 Task: Check the traffic conditions on Interstate 79 in Charleston.
Action: Mouse moved to (133, 87)
Screenshot: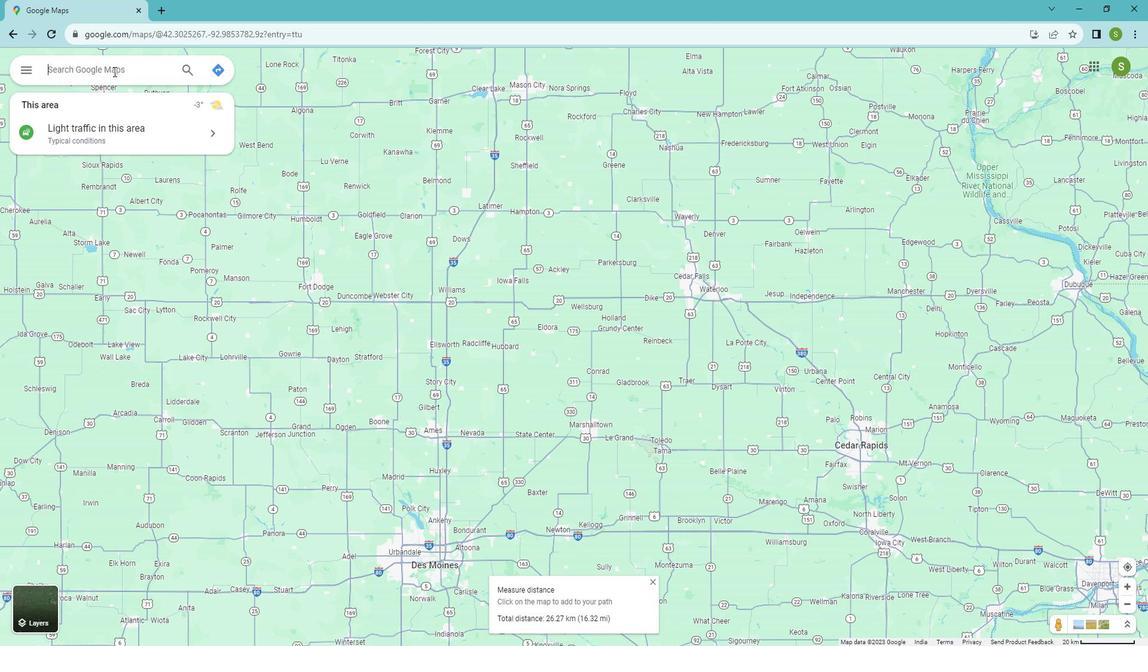 
Action: Mouse pressed left at (133, 87)
Screenshot: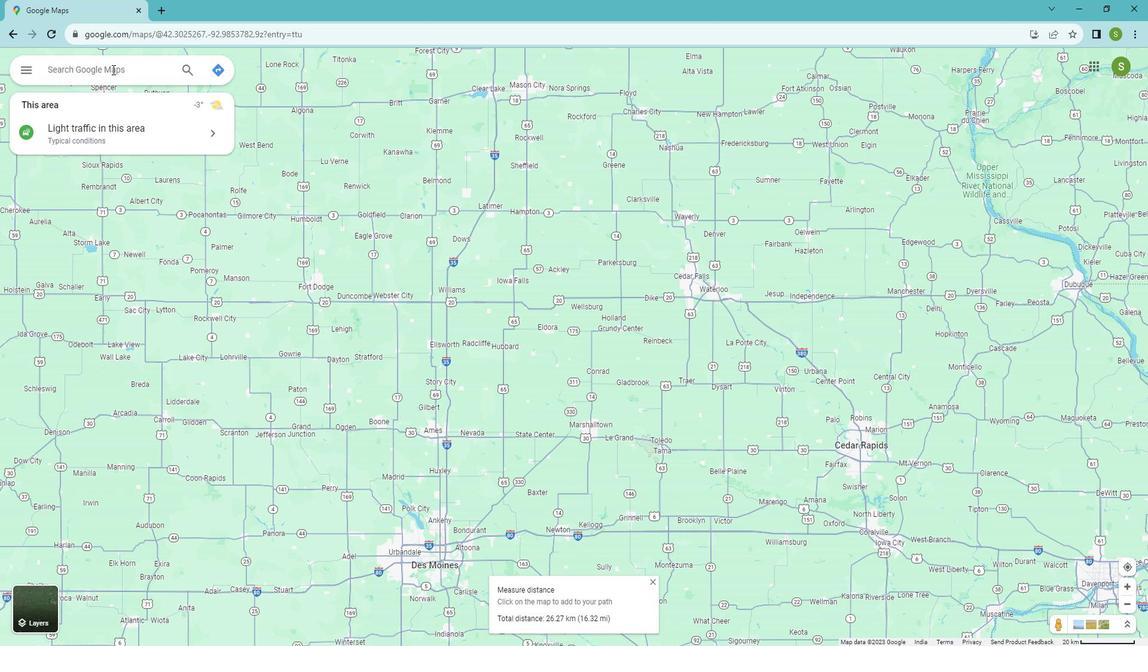 
Action: Key pressed <Key.shift>Interstate<Key.space>79<Key.space>c<Key.backspace><Key.shift>Charleston<Key.enter>
Screenshot: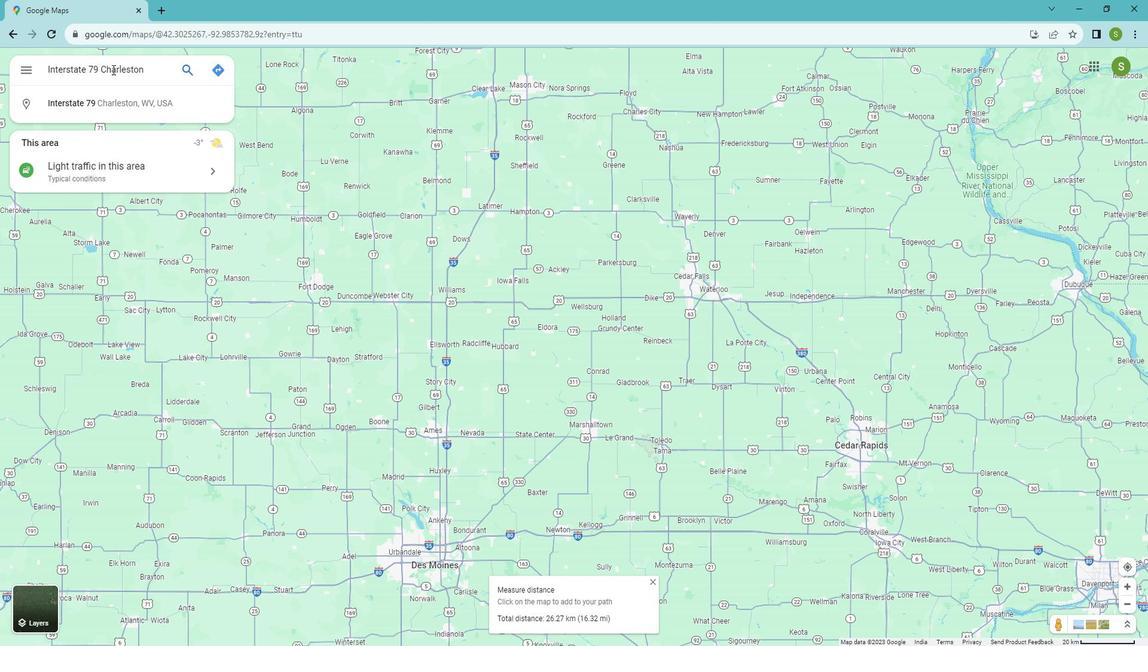 
Action: Mouse moved to (387, 604)
Screenshot: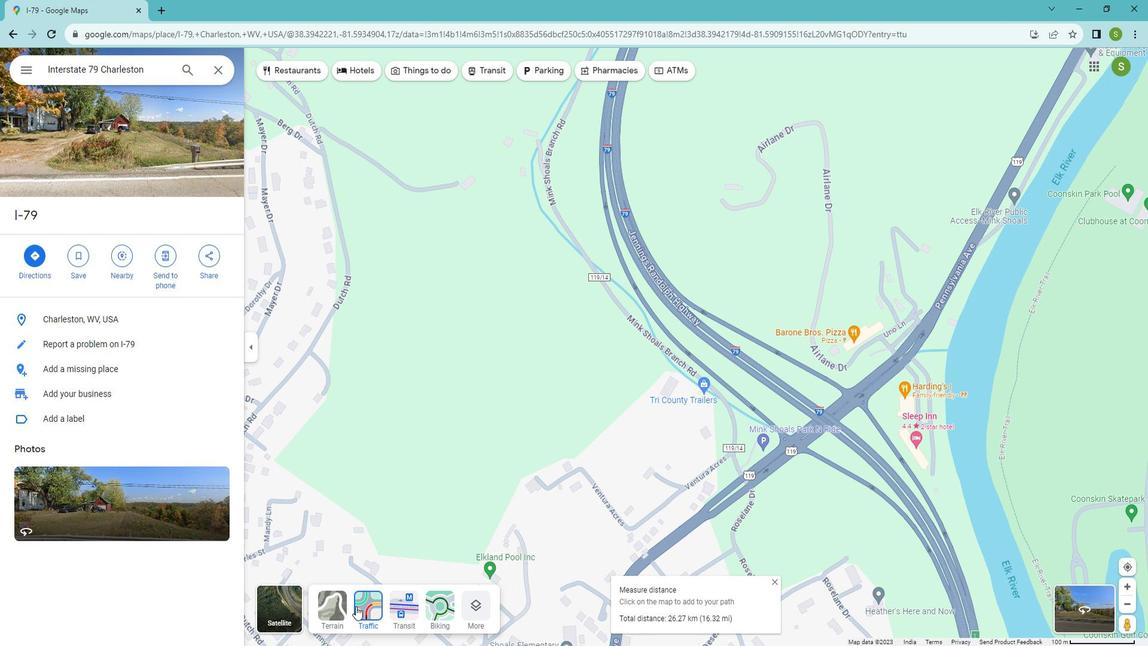 
Action: Mouse pressed left at (387, 604)
Screenshot: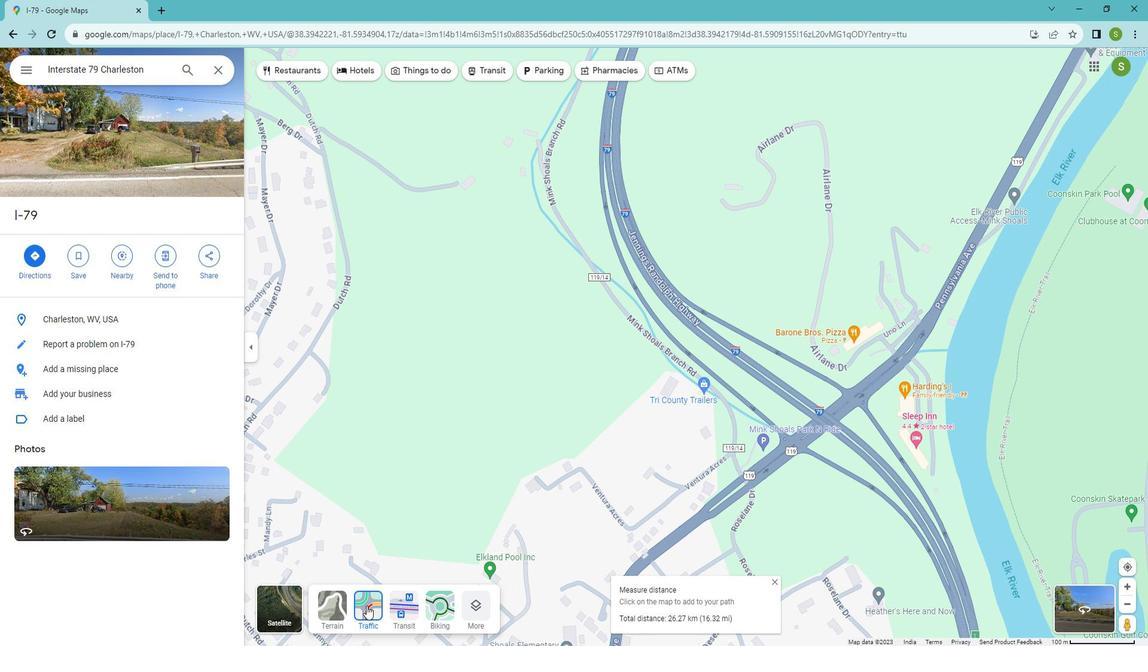 
Action: Mouse moved to (658, 412)
Screenshot: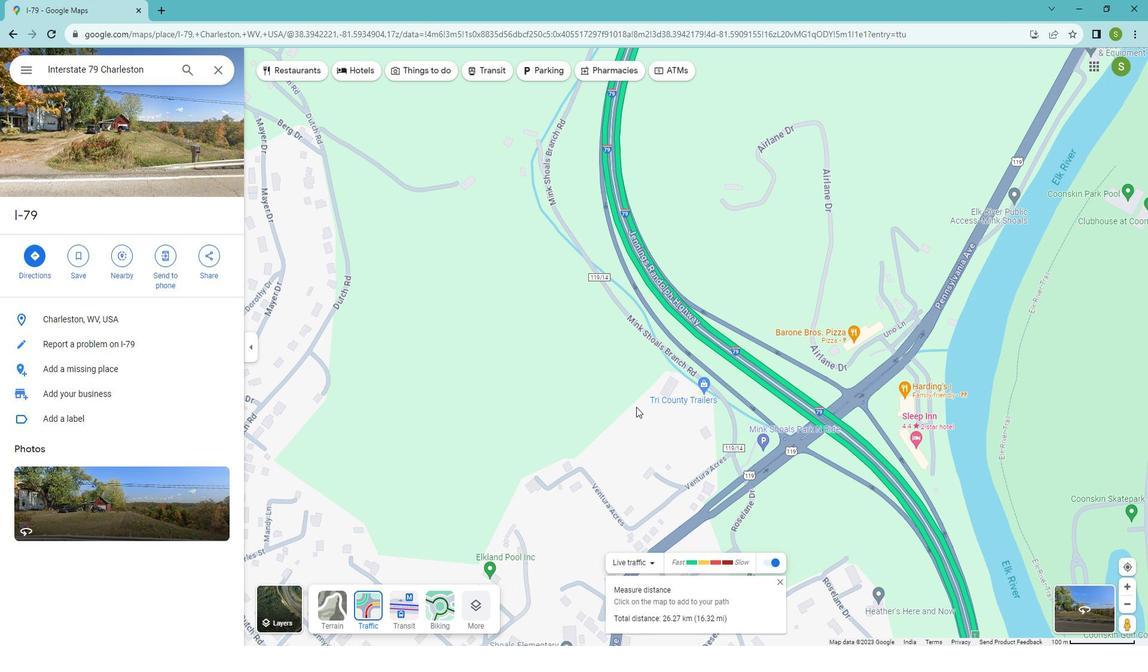 
Action: Mouse scrolled (658, 412) with delta (0, 0)
Screenshot: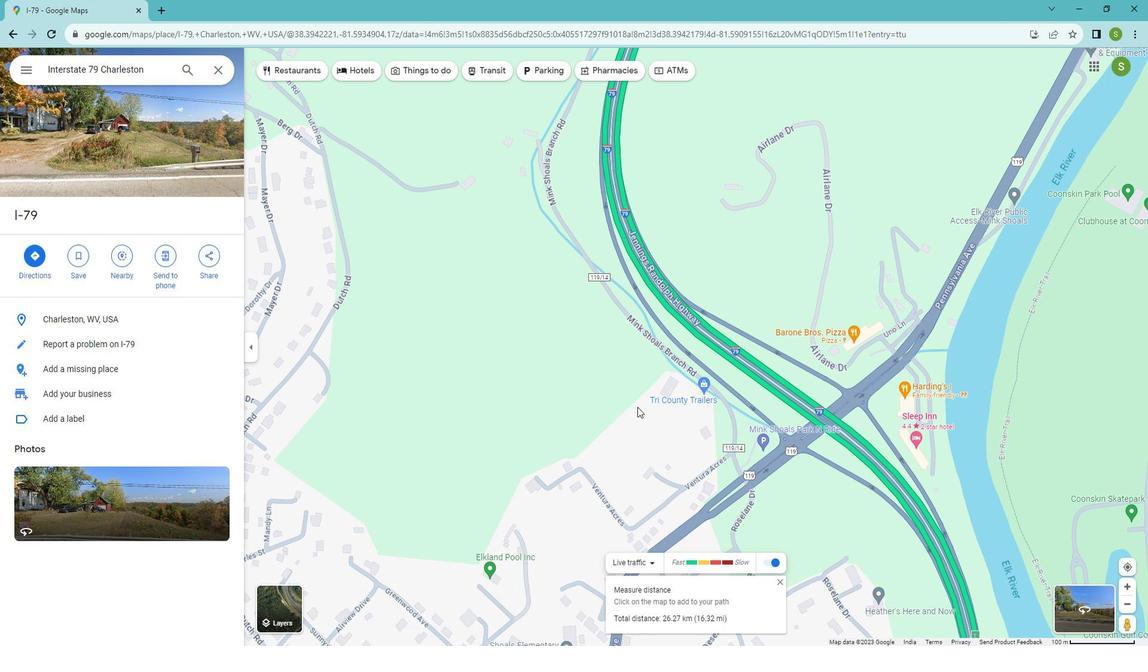
Action: Mouse scrolled (658, 412) with delta (0, 0)
Screenshot: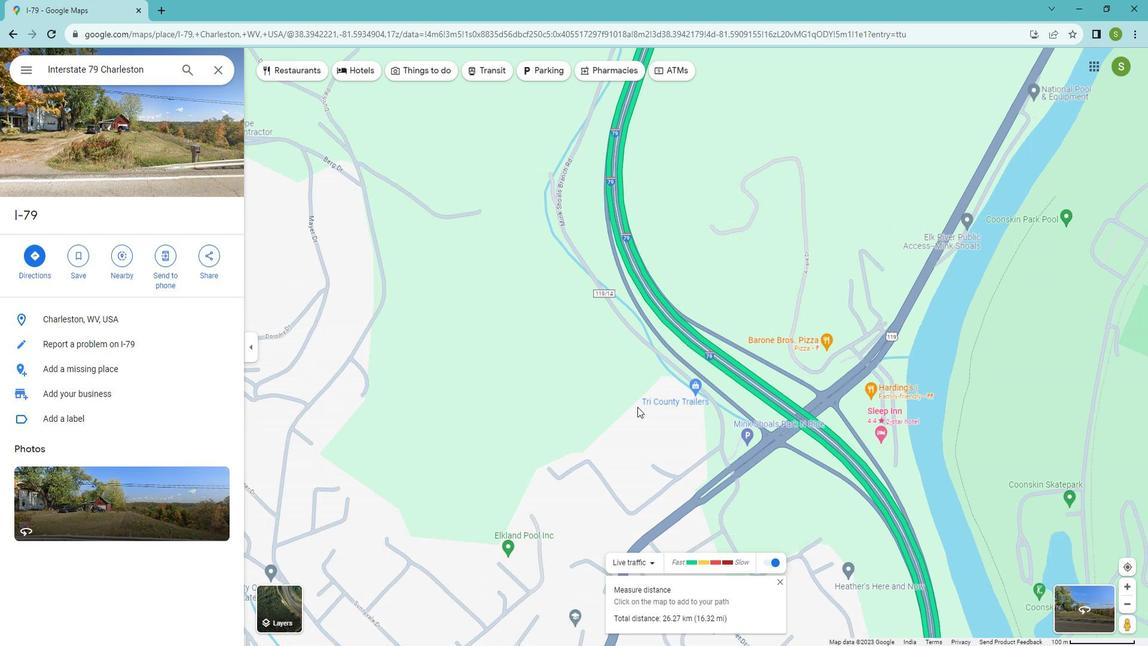 
Action: Mouse moved to (713, 197)
Screenshot: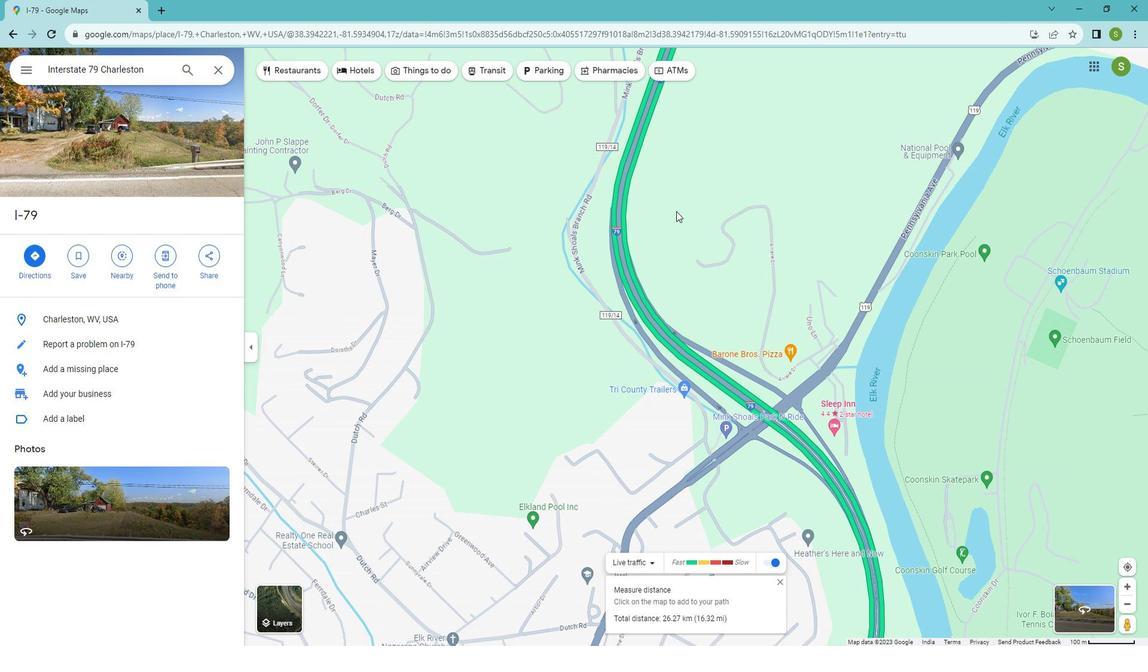 
Action: Mouse scrolled (713, 198) with delta (0, 0)
Screenshot: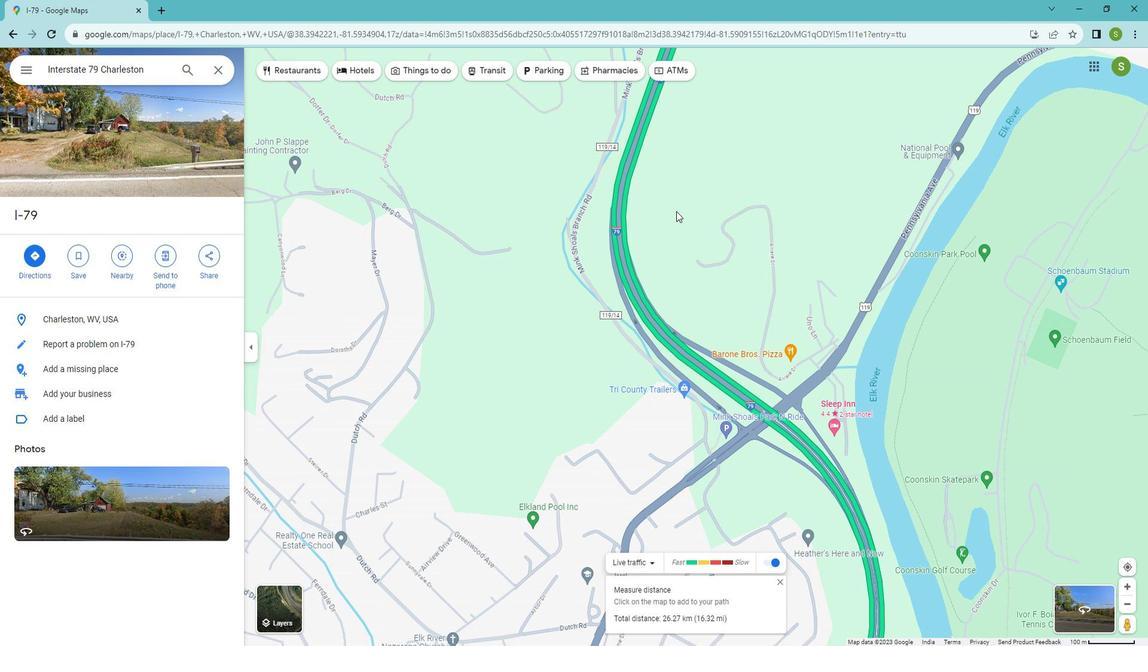 
Action: Mouse scrolled (713, 198) with delta (0, 0)
Screenshot: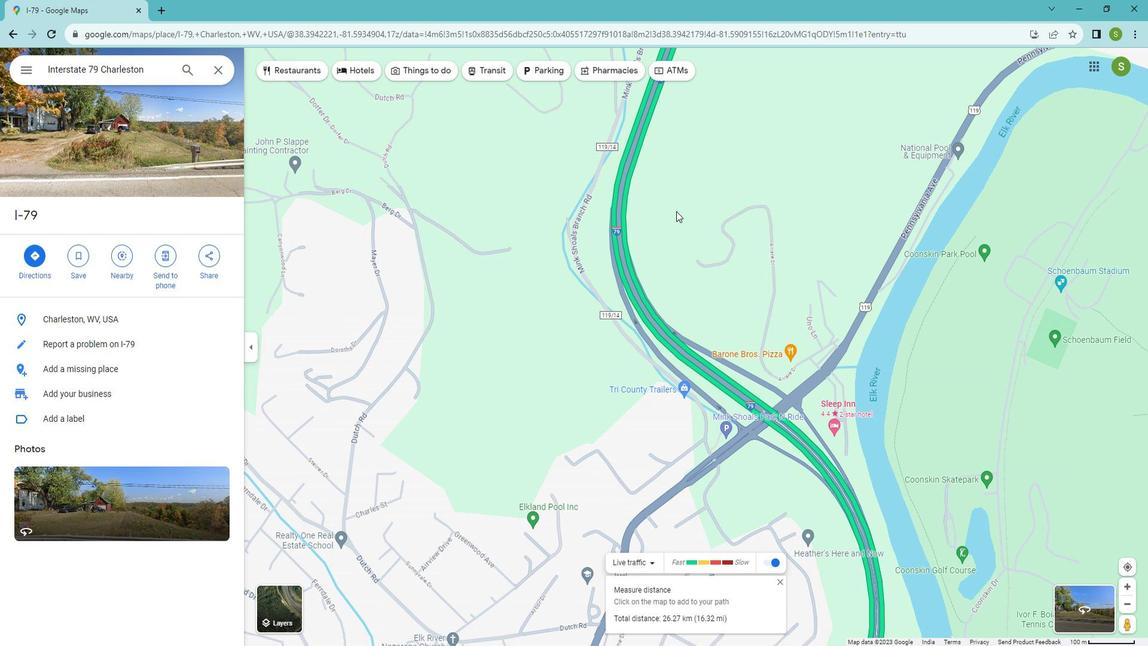 
Action: Mouse moved to (618, 248)
Screenshot: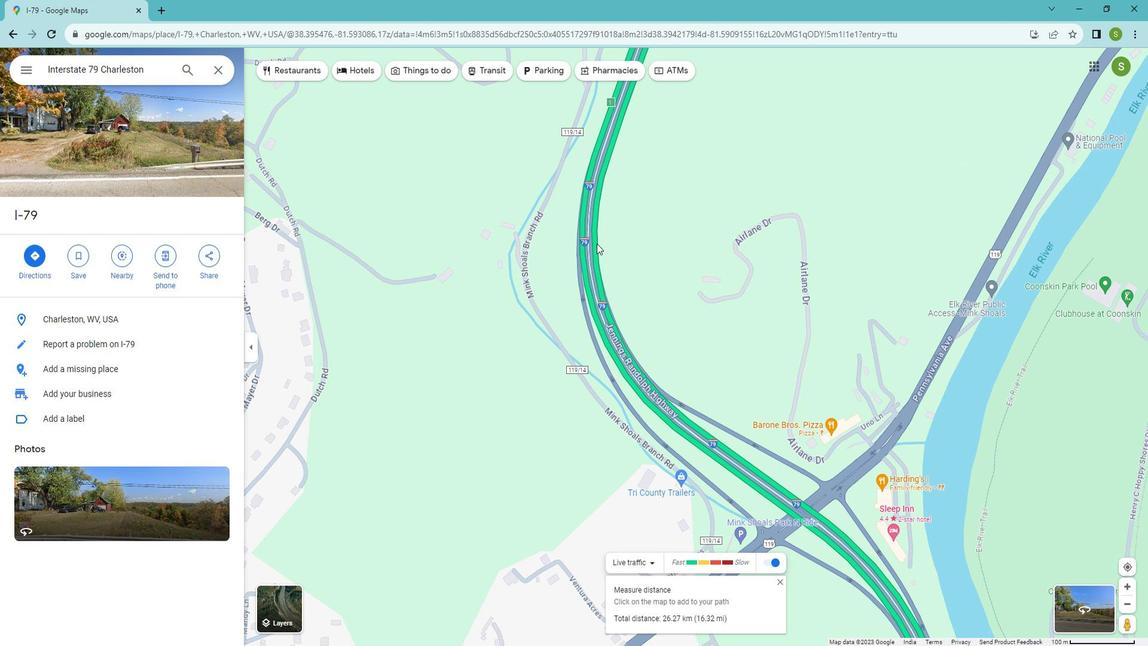 
Action: Mouse pressed left at (618, 248)
Screenshot: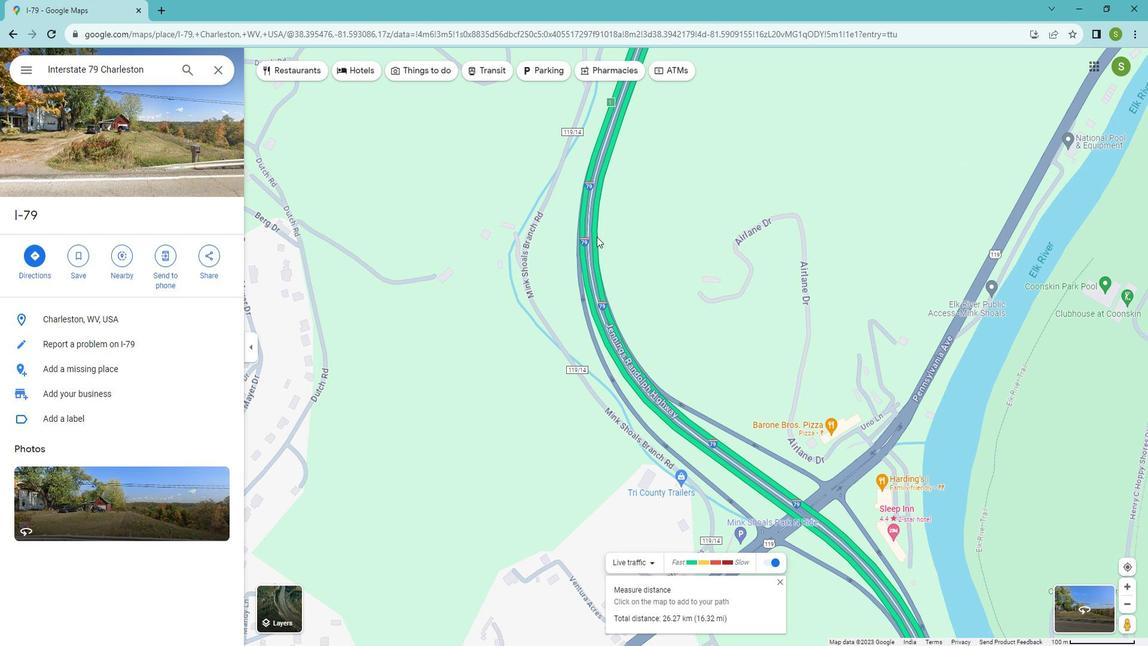 
Action: Mouse moved to (634, 218)
Screenshot: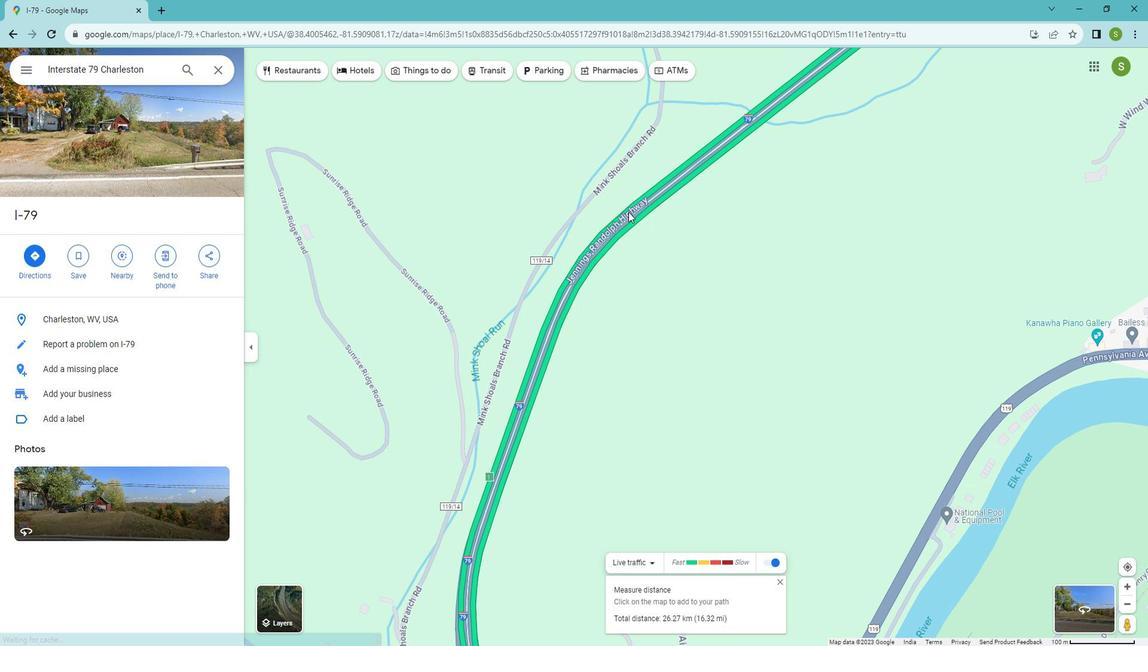 
Action: Mouse pressed left at (634, 218)
Screenshot: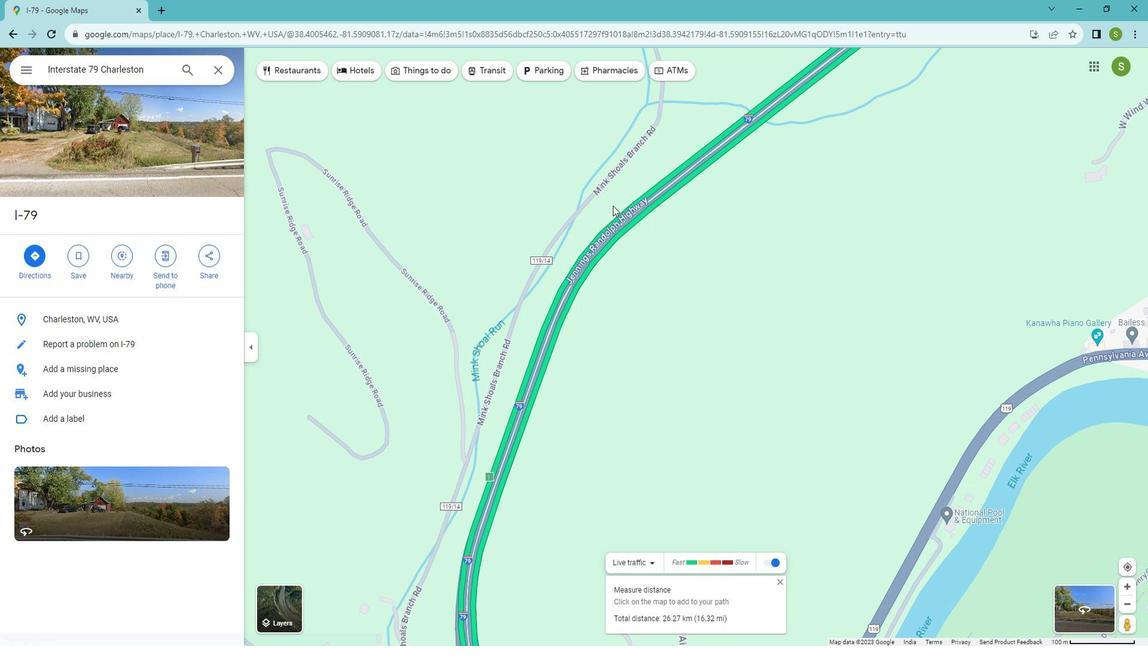 
Action: Mouse moved to (673, 560)
Screenshot: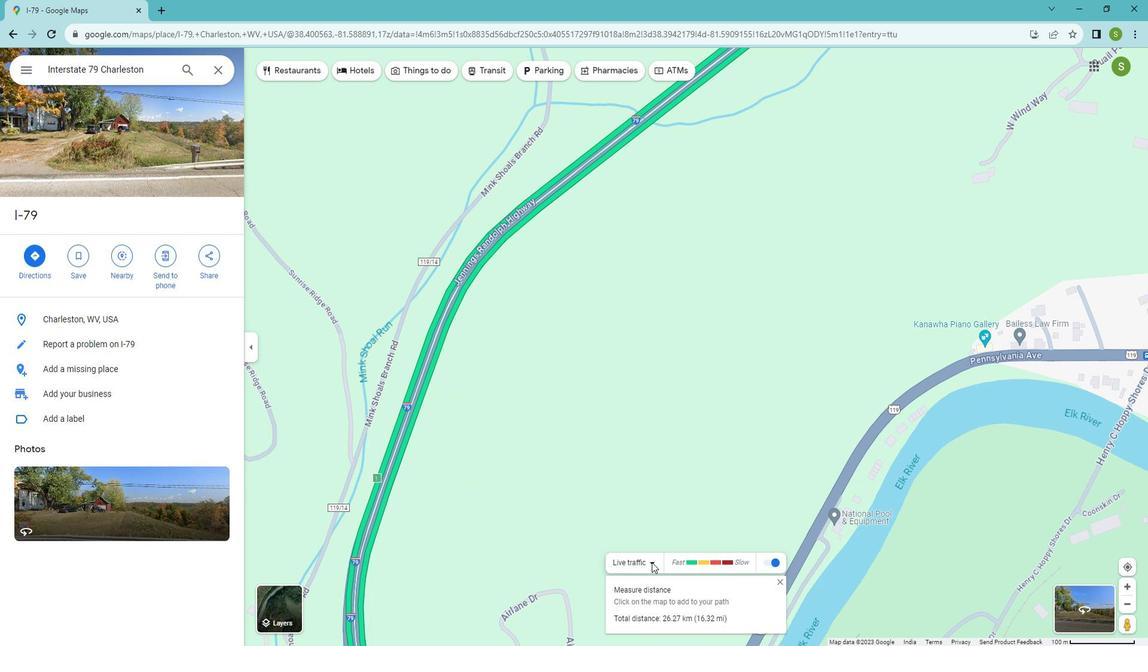 
Action: Mouse pressed left at (673, 560)
Screenshot: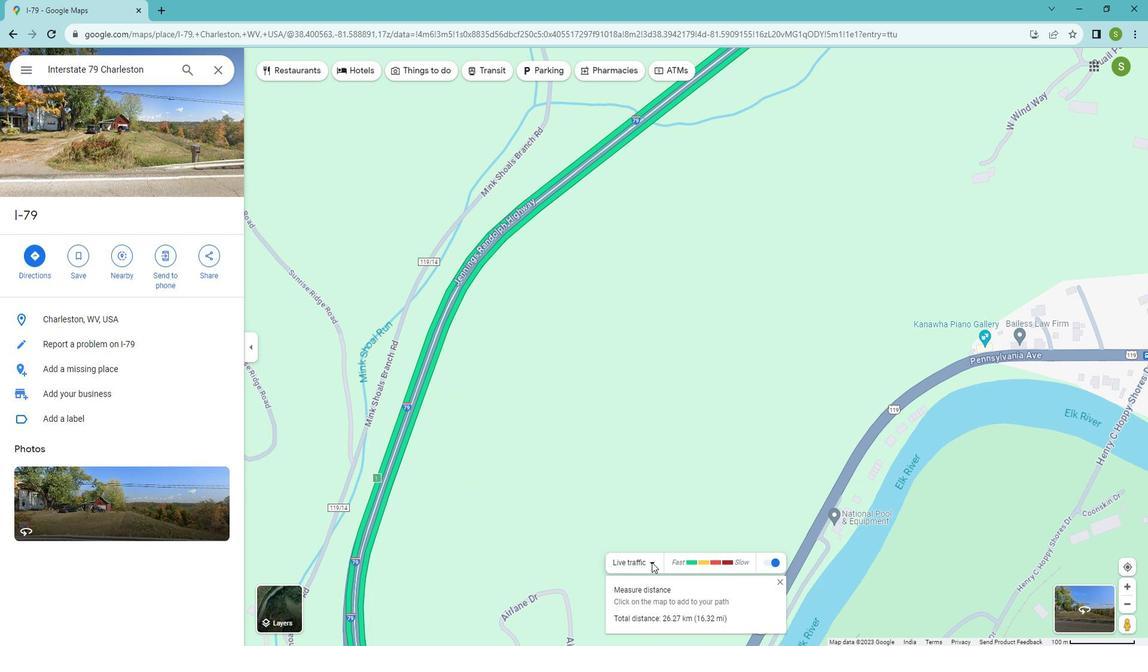 
Action: Mouse moved to (654, 591)
Screenshot: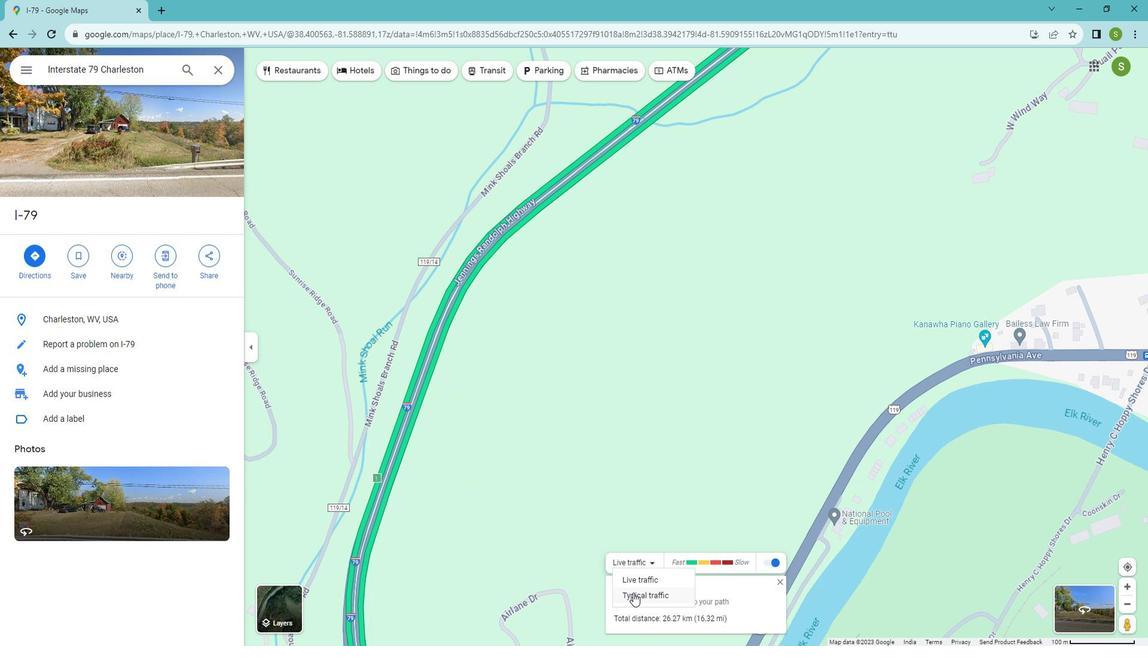 
Action: Mouse pressed left at (654, 591)
Screenshot: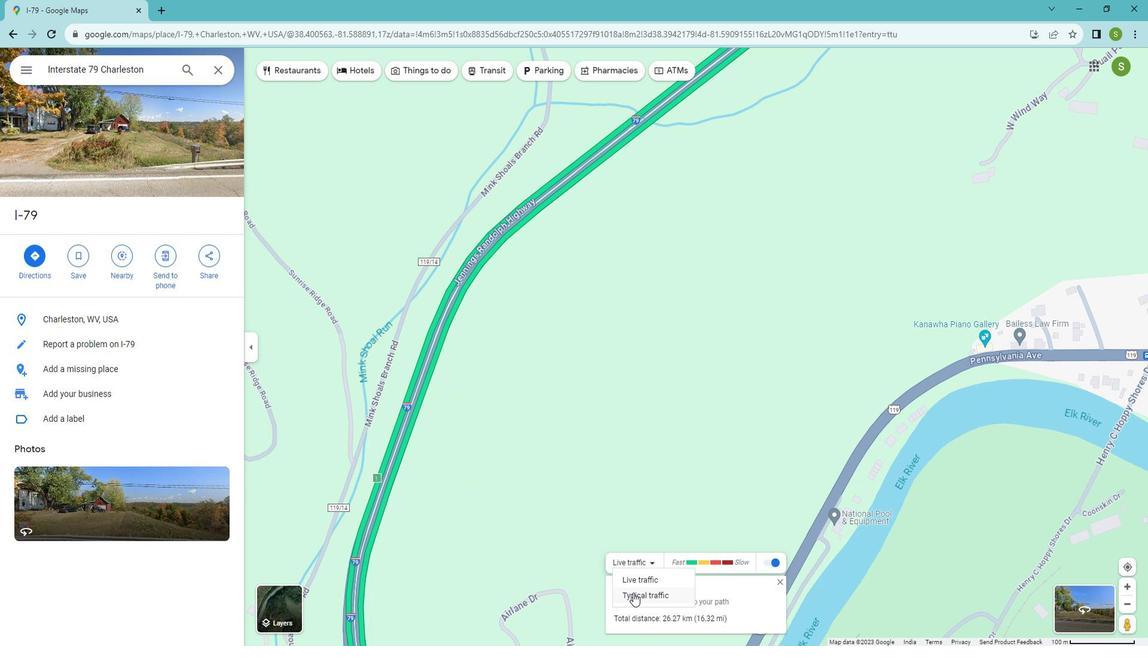
Action: Mouse moved to (637, 318)
Screenshot: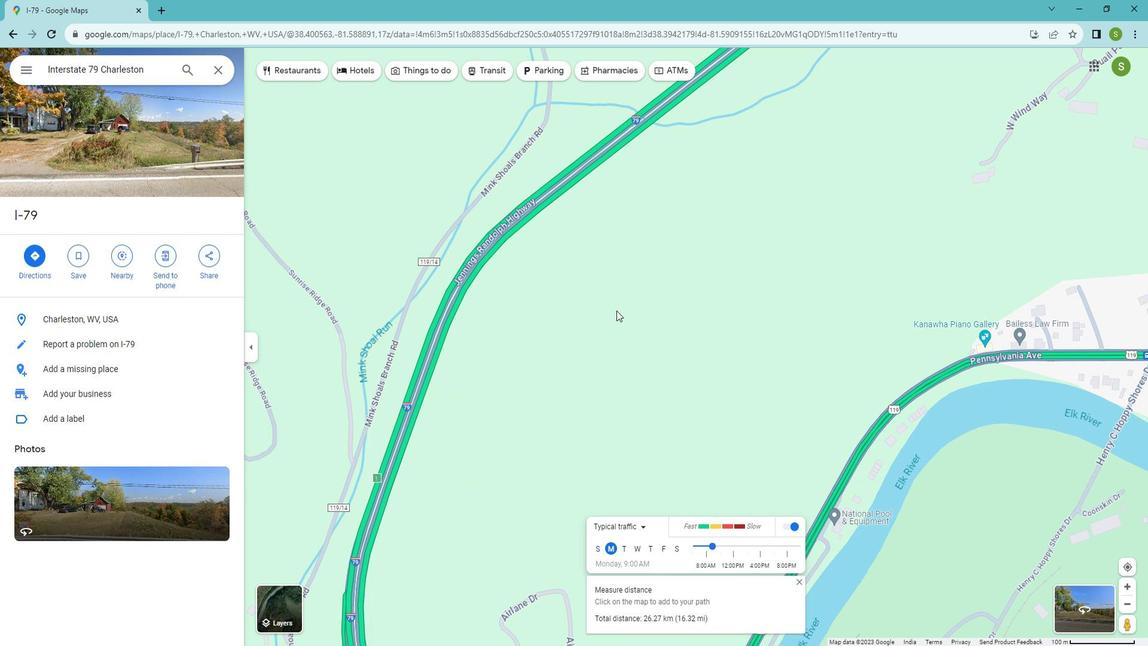 
Action: Mouse pressed left at (637, 318)
Screenshot: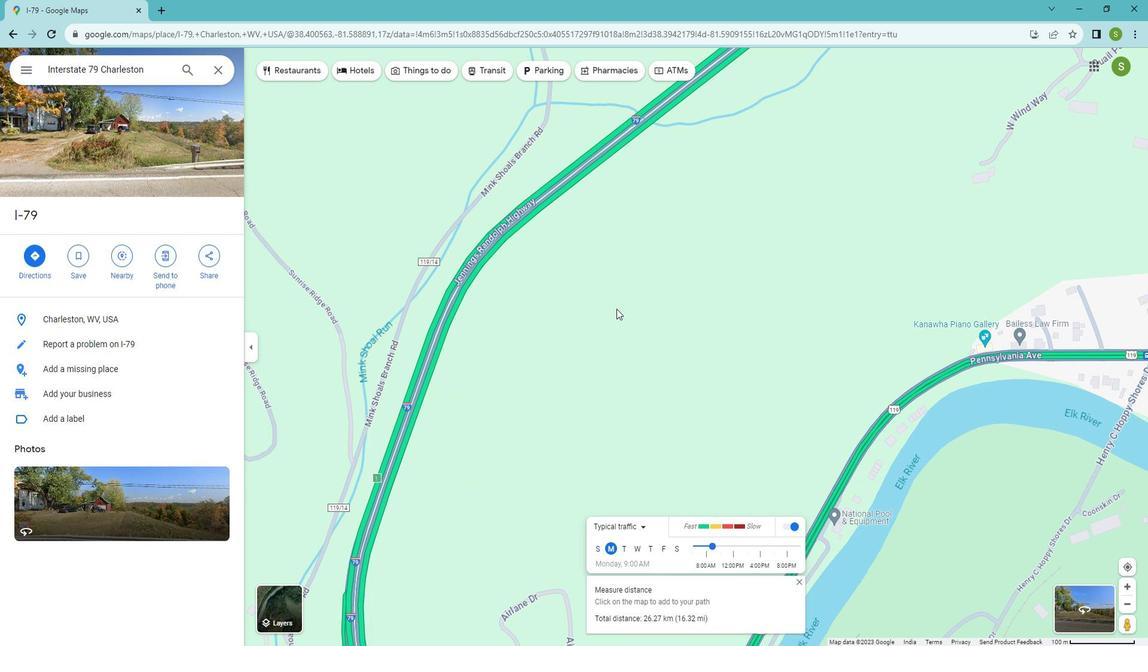 
Action: Mouse moved to (589, 387)
Screenshot: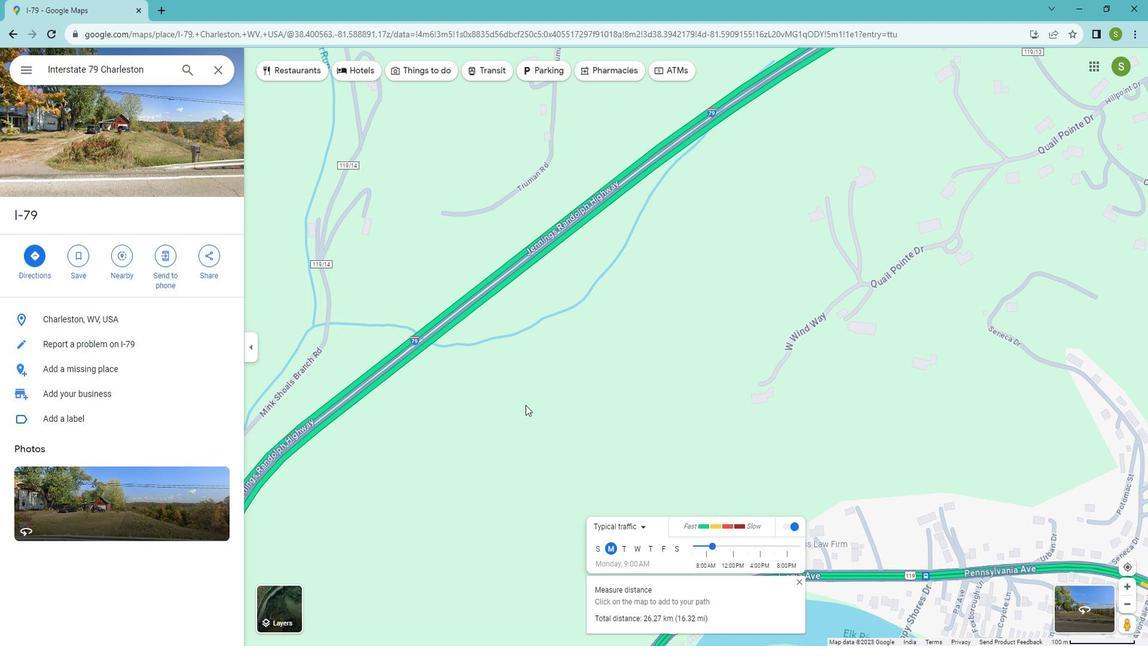 
Action: Mouse scrolled (589, 386) with delta (0, 0)
Screenshot: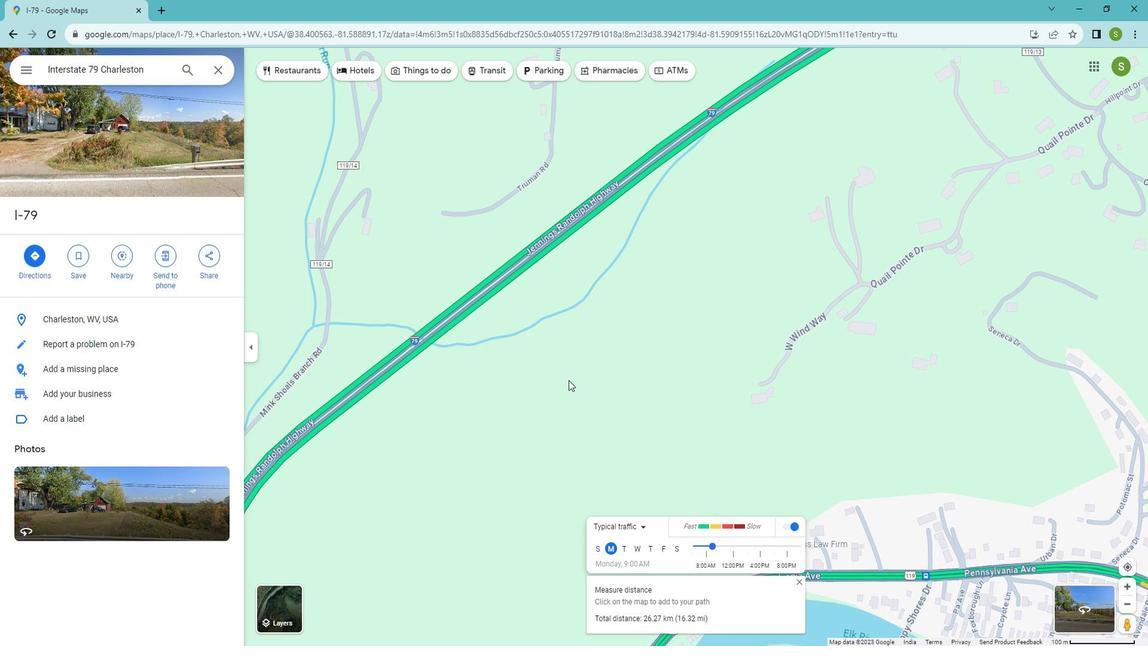 
Action: Mouse scrolled (589, 386) with delta (0, 0)
Screenshot: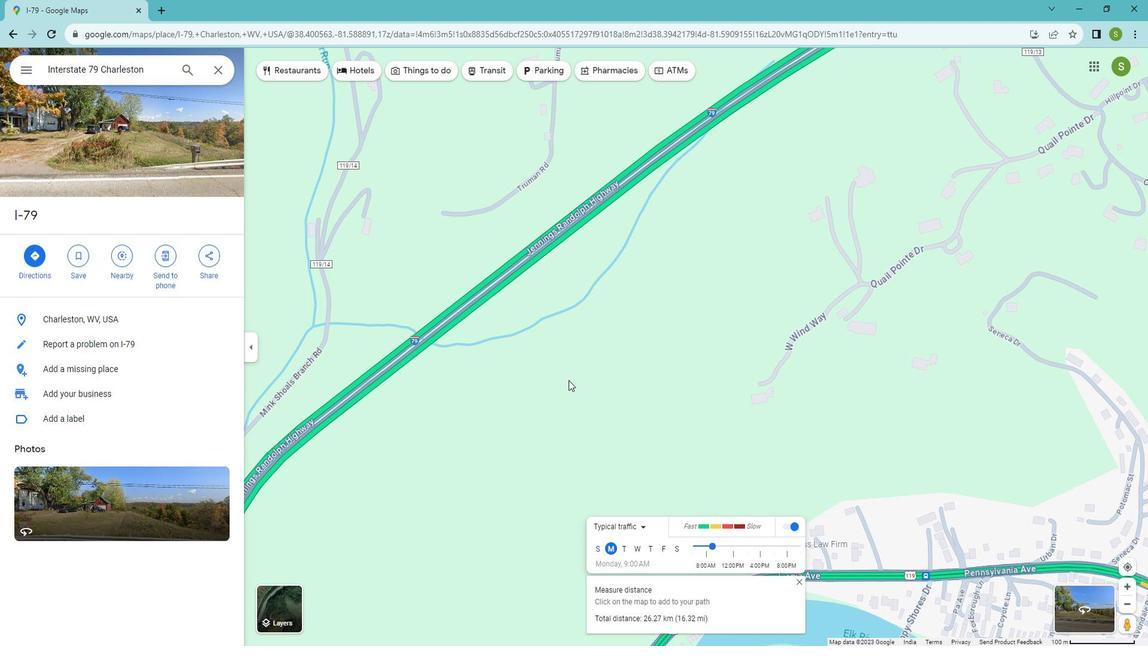 
Action: Mouse scrolled (589, 386) with delta (0, 0)
Screenshot: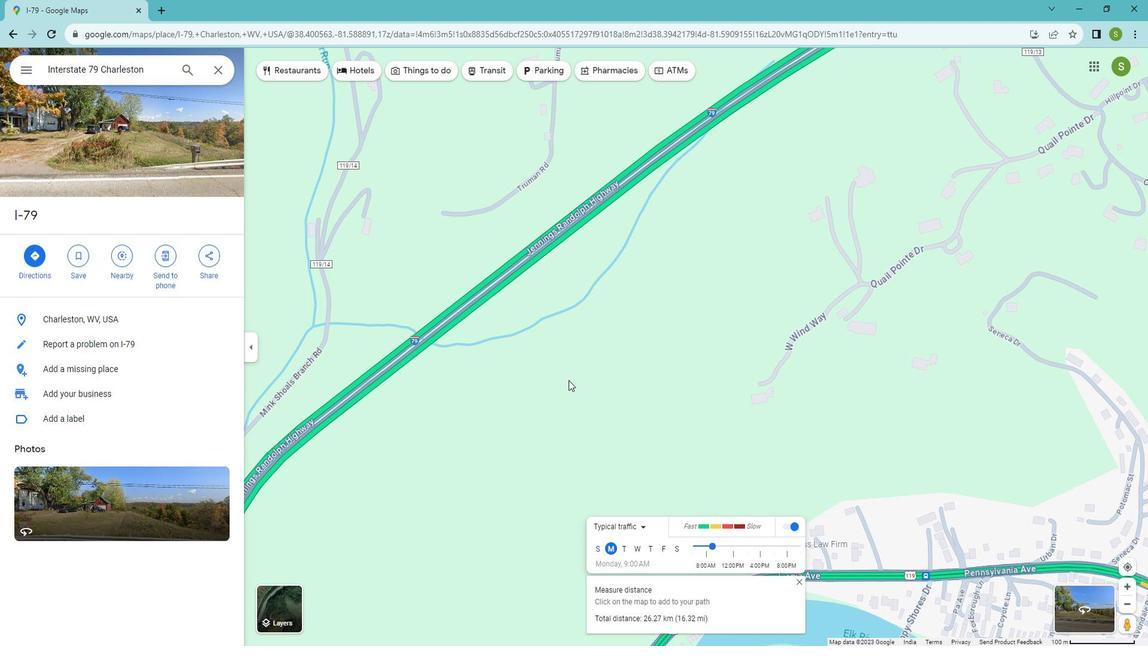 
Action: Mouse scrolled (589, 386) with delta (0, 0)
Screenshot: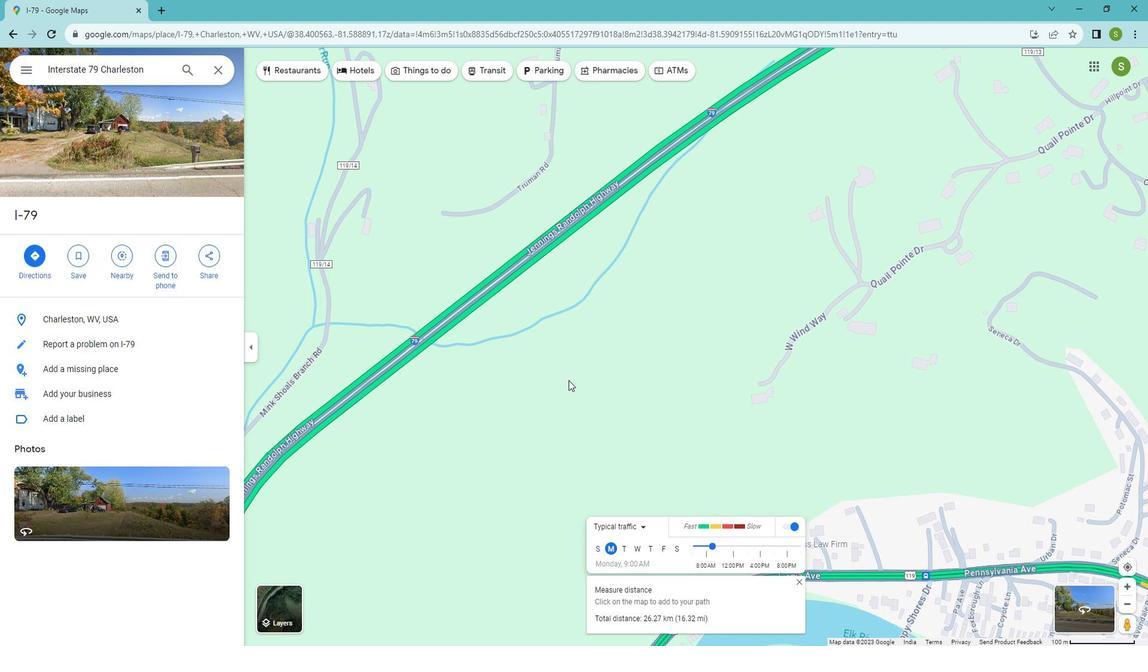 
Action: Mouse scrolled (589, 386) with delta (0, 0)
Screenshot: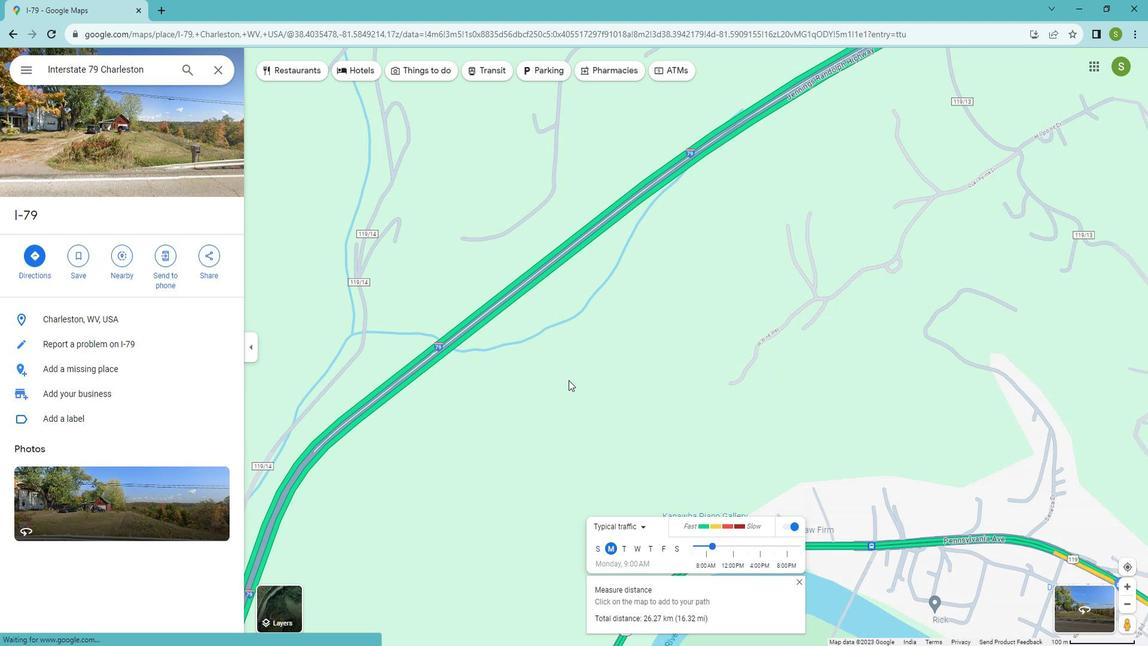 
Action: Mouse scrolled (589, 386) with delta (0, 0)
Screenshot: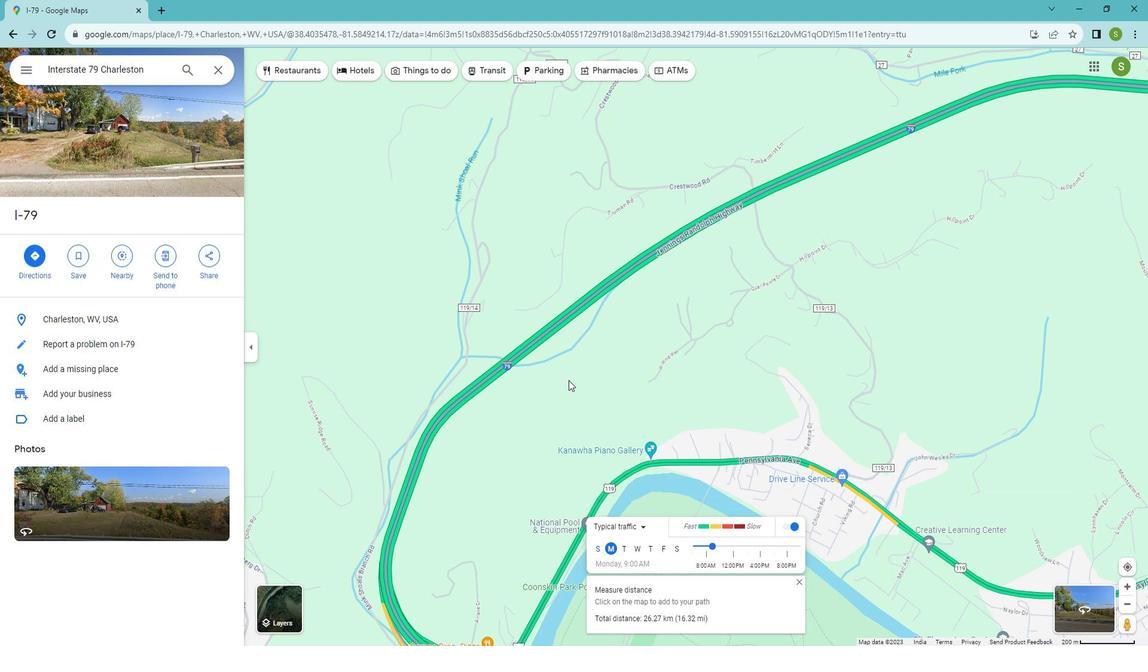 
Action: Mouse scrolled (589, 386) with delta (0, 0)
Screenshot: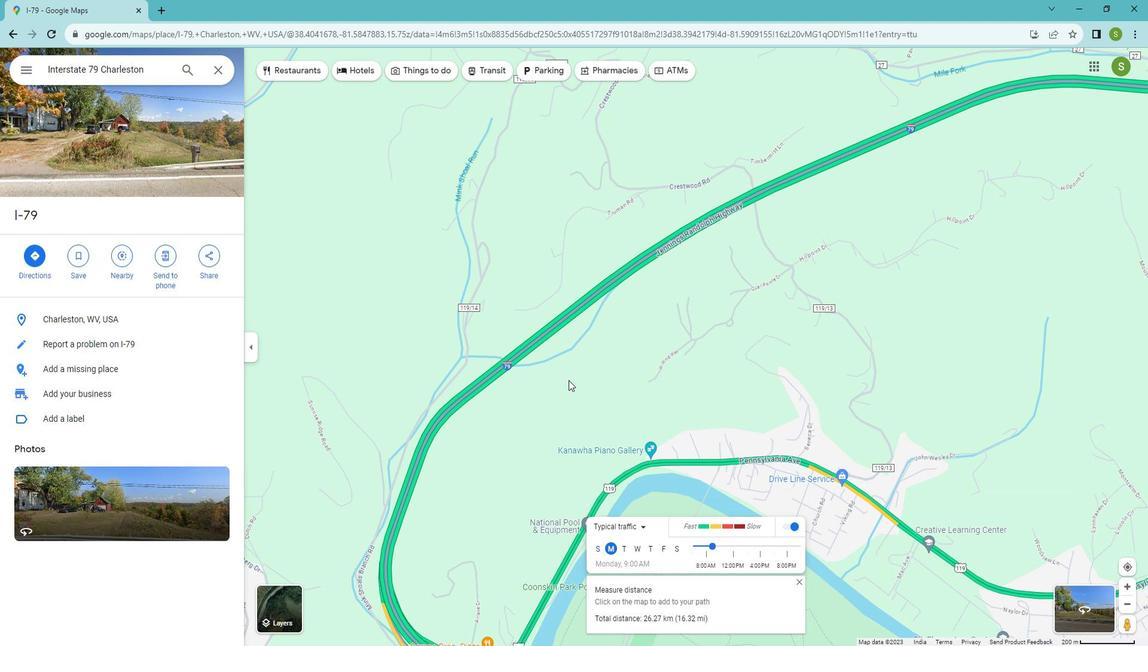 
Action: Mouse scrolled (589, 386) with delta (0, 0)
Screenshot: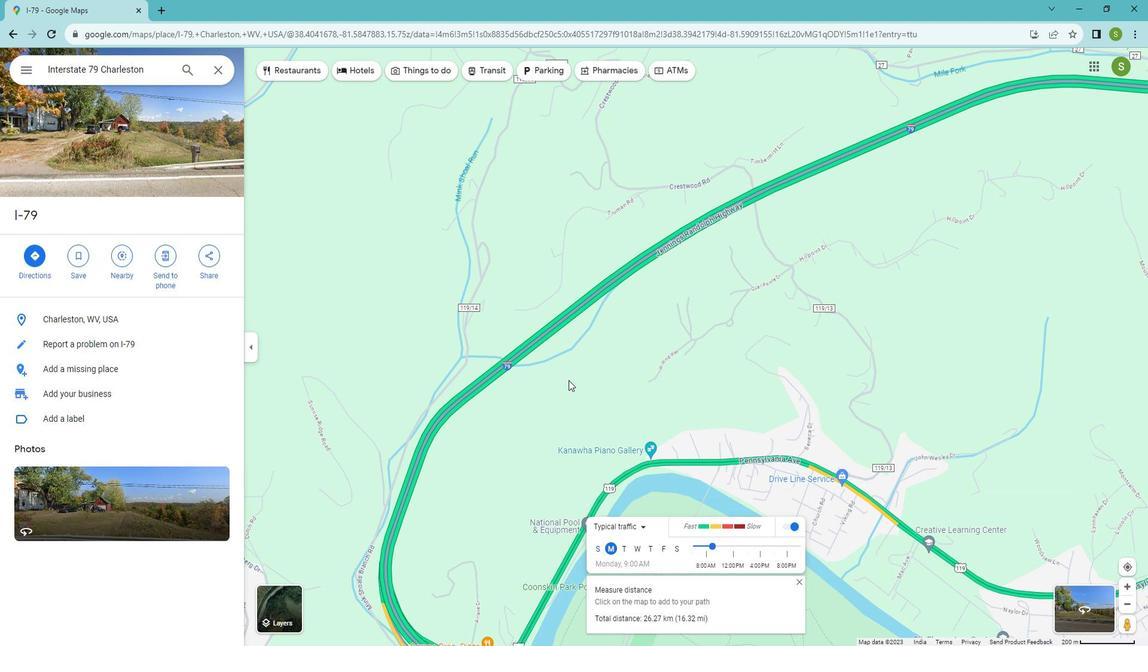 
Action: Mouse scrolled (589, 386) with delta (0, 0)
Screenshot: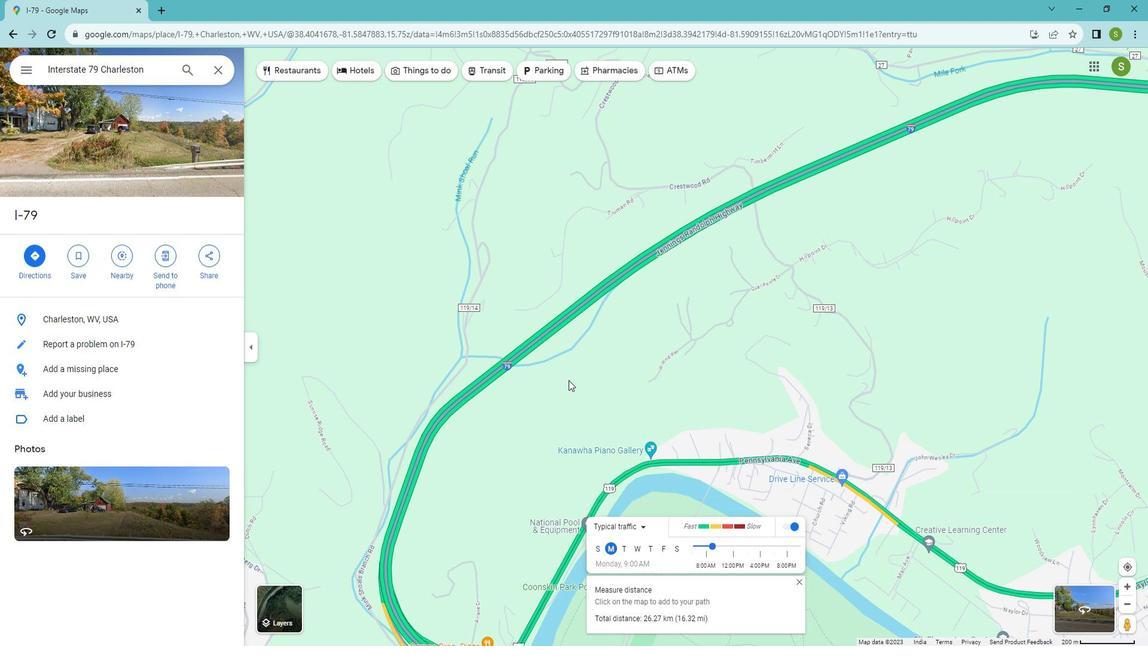 
Action: Mouse moved to (716, 342)
Screenshot: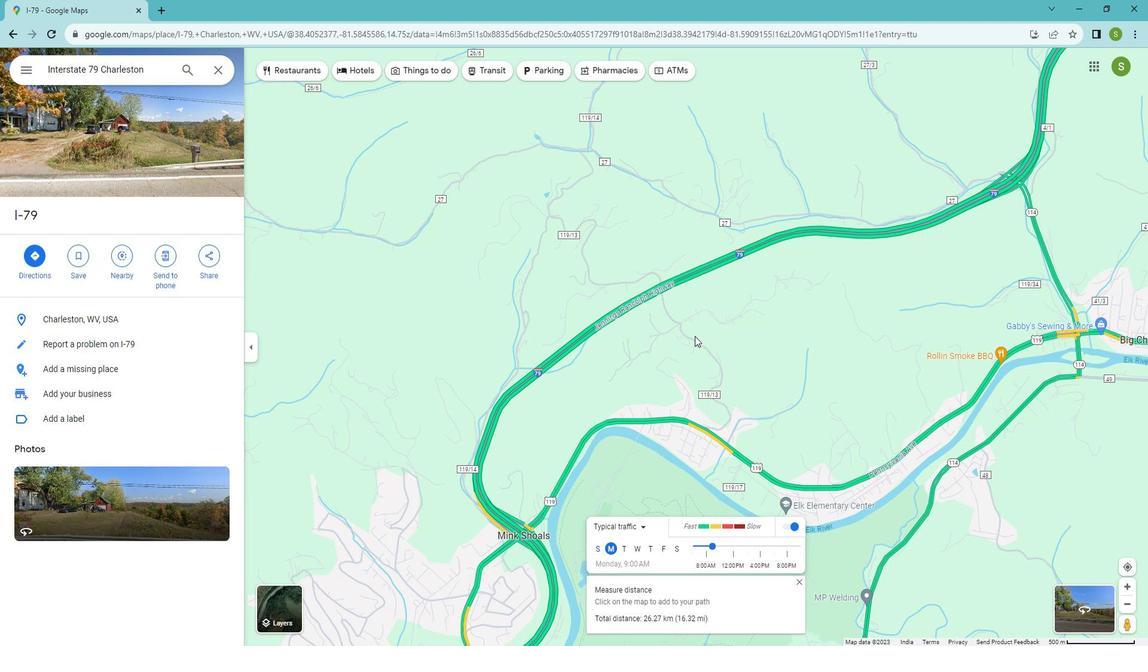 
Action: Mouse scrolled (716, 342) with delta (0, 0)
Screenshot: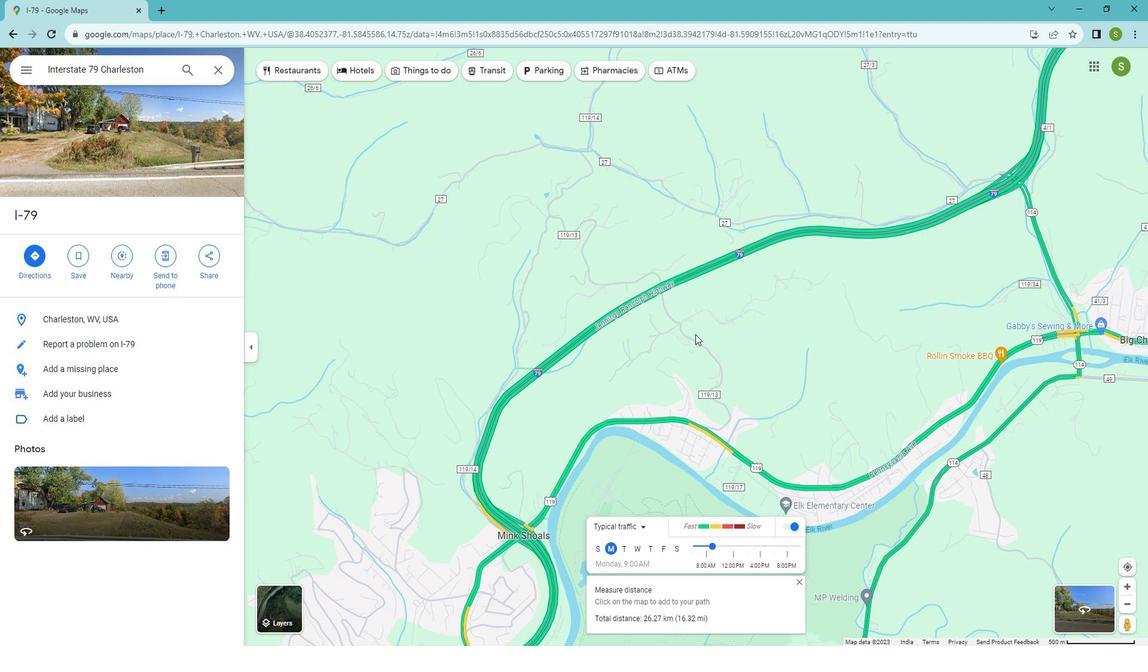 
Action: Mouse scrolled (716, 342) with delta (0, 0)
Screenshot: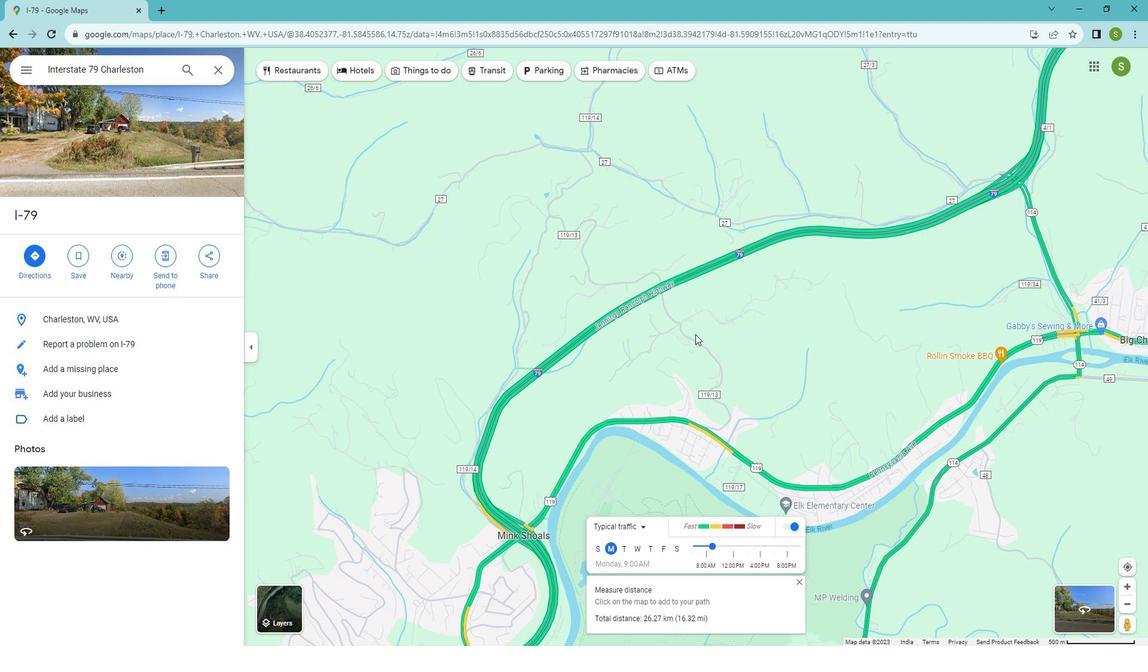 
Action: Mouse moved to (700, 335)
Screenshot: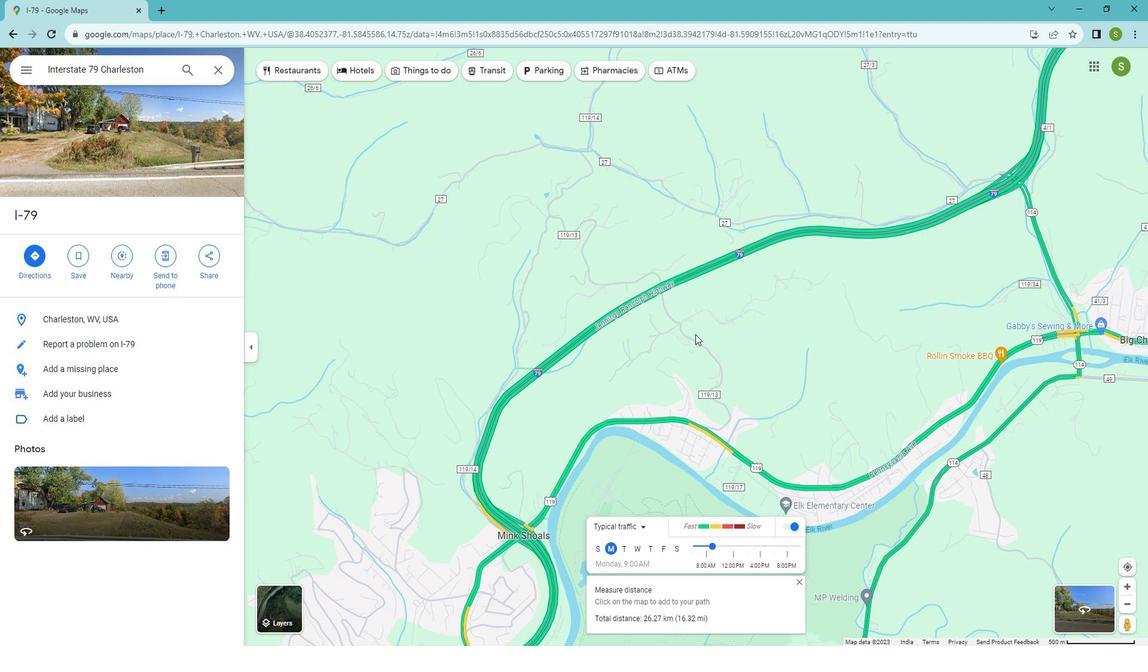 
Action: Mouse scrolled (700, 336) with delta (0, 0)
Screenshot: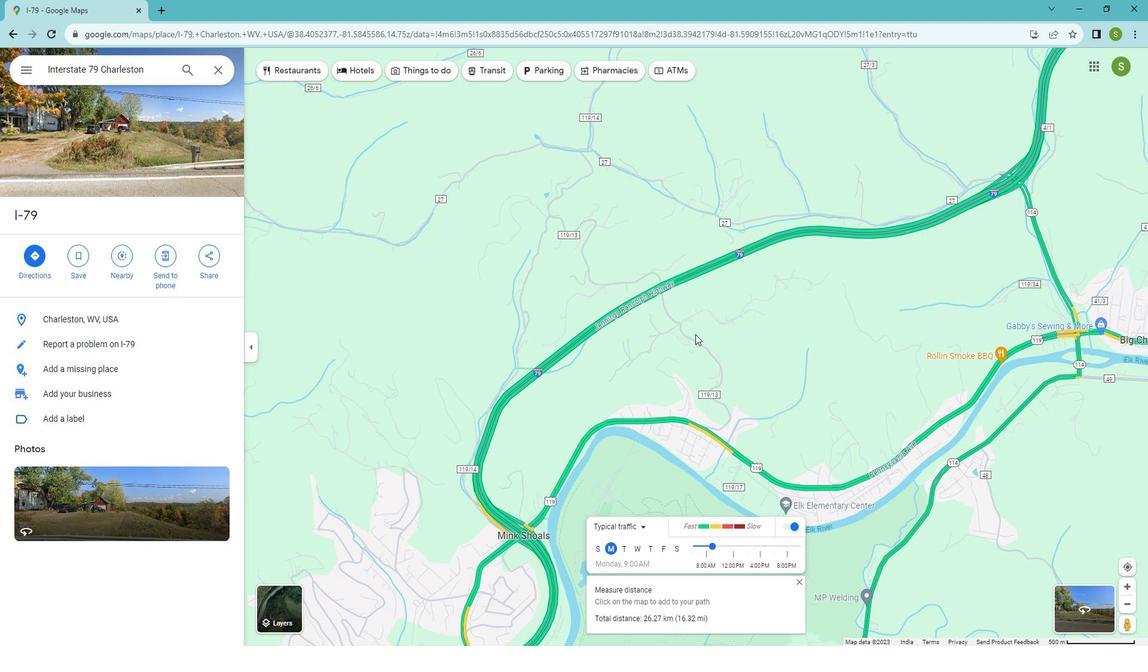 
Action: Mouse moved to (690, 327)
Screenshot: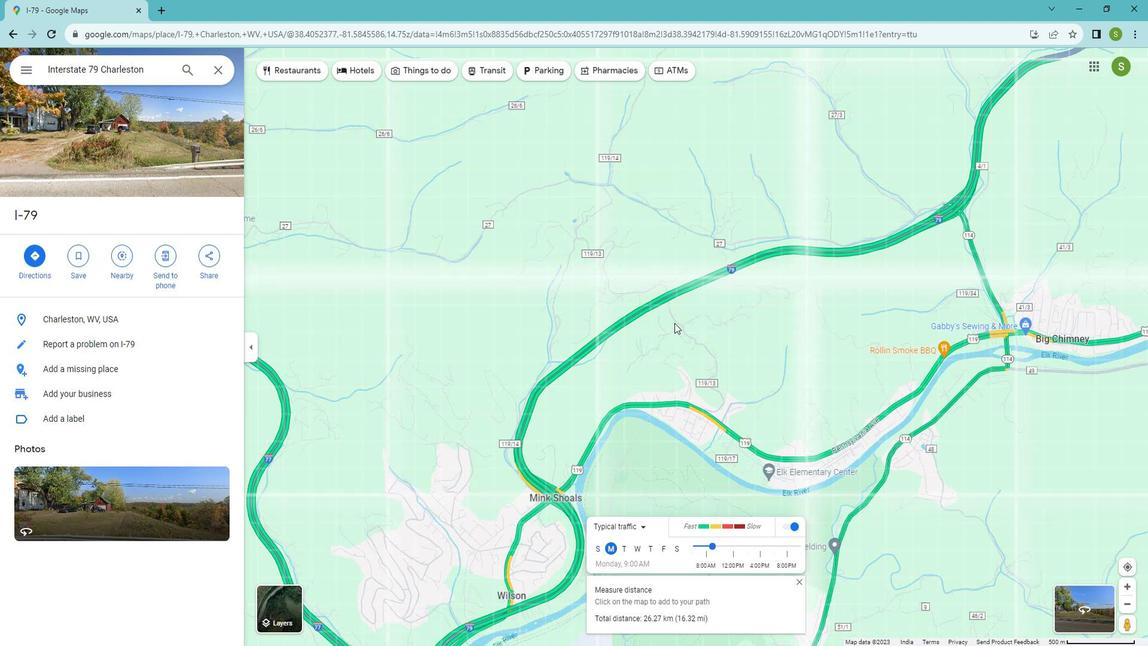 
Action: Mouse scrolled (690, 328) with delta (0, 0)
Screenshot: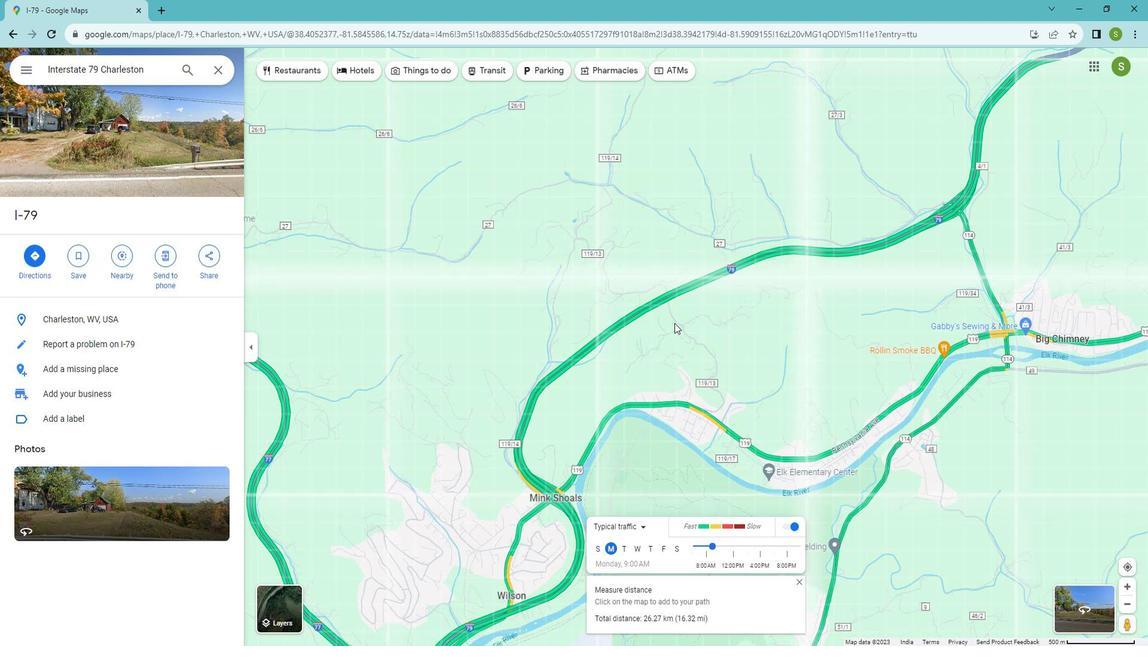 
Action: Mouse moved to (689, 327)
Screenshot: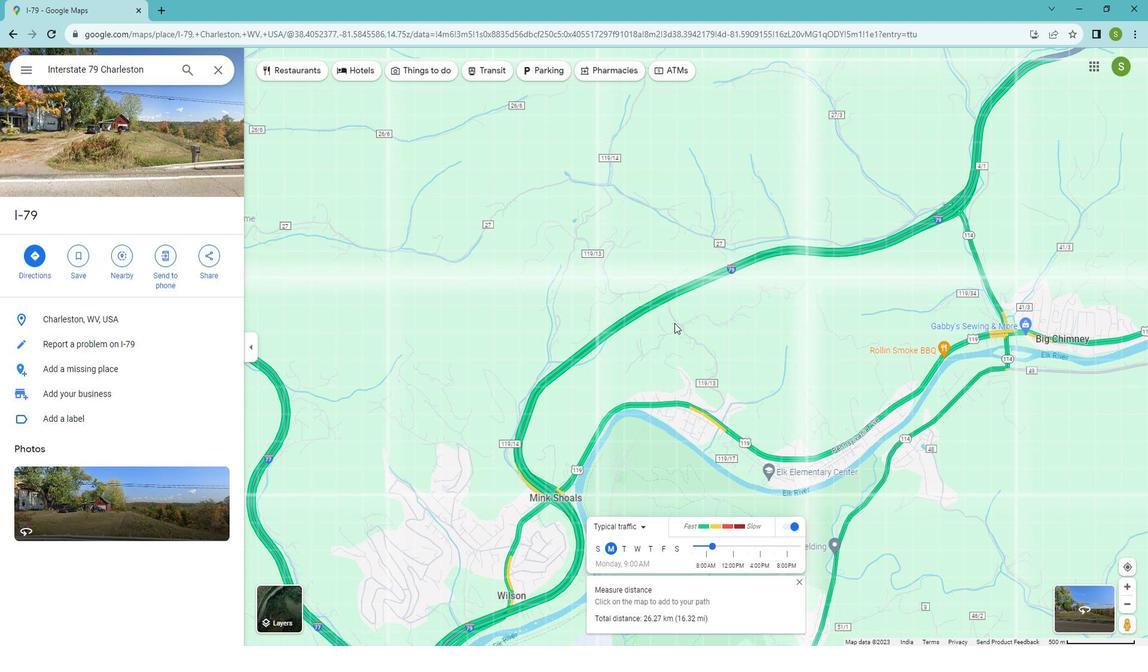 
Action: Mouse scrolled (689, 326) with delta (0, 0)
Screenshot: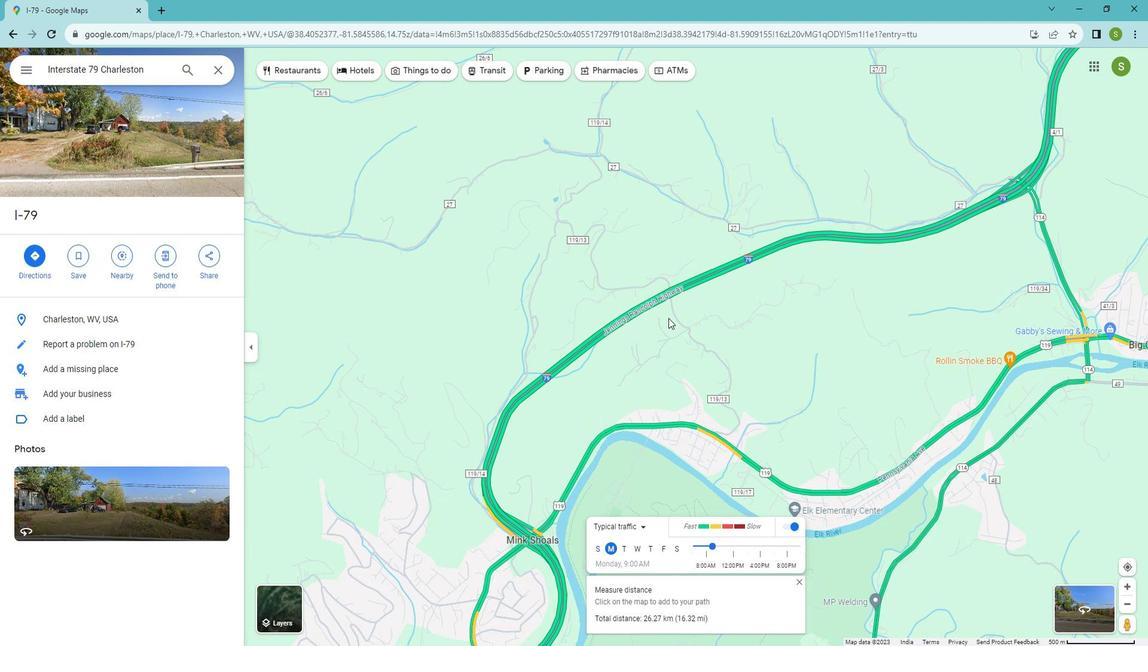 
Action: Mouse scrolled (689, 326) with delta (0, 0)
Screenshot: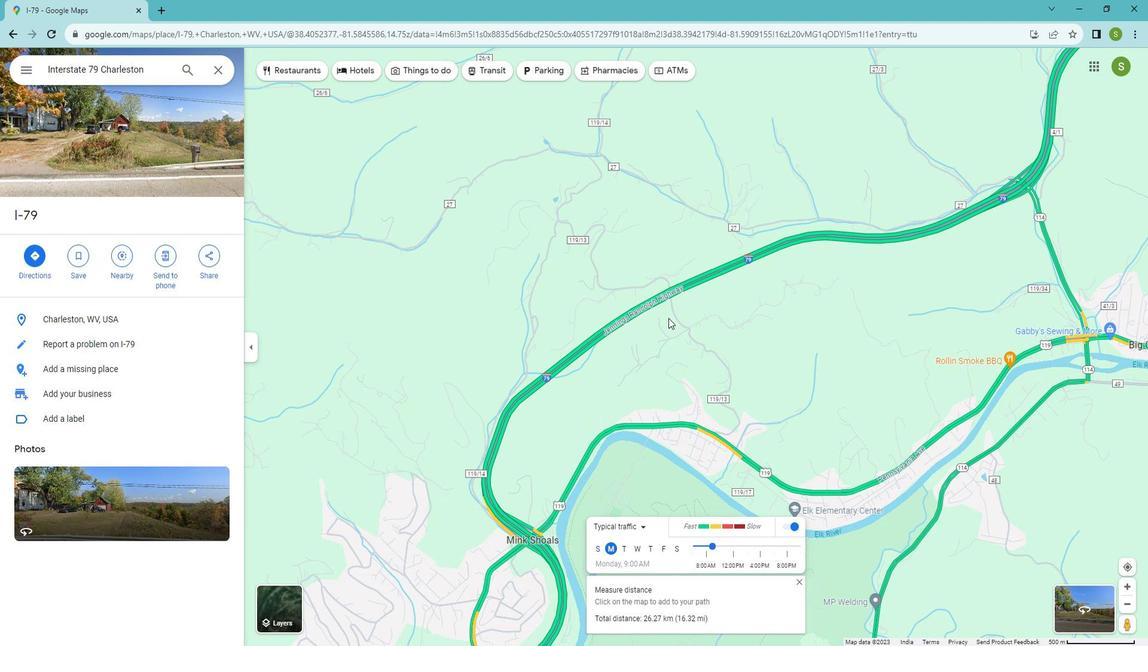 
Action: Mouse scrolled (689, 326) with delta (0, 0)
Screenshot: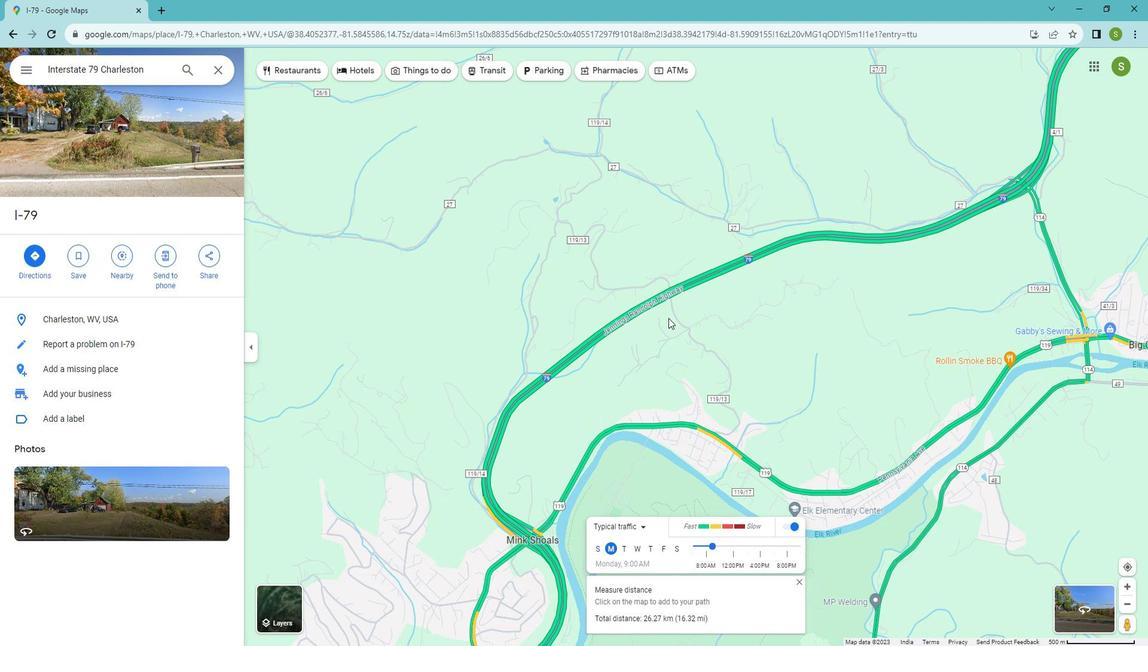 
Action: Mouse scrolled (689, 326) with delta (0, 0)
Screenshot: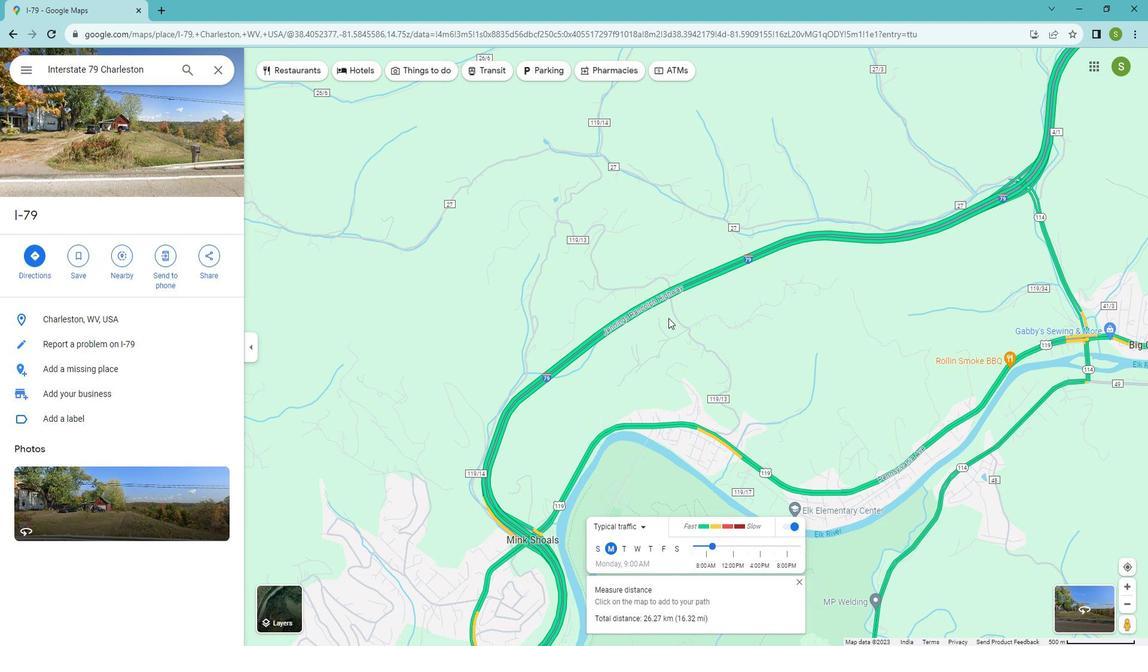 
Action: Mouse moved to (692, 327)
Screenshot: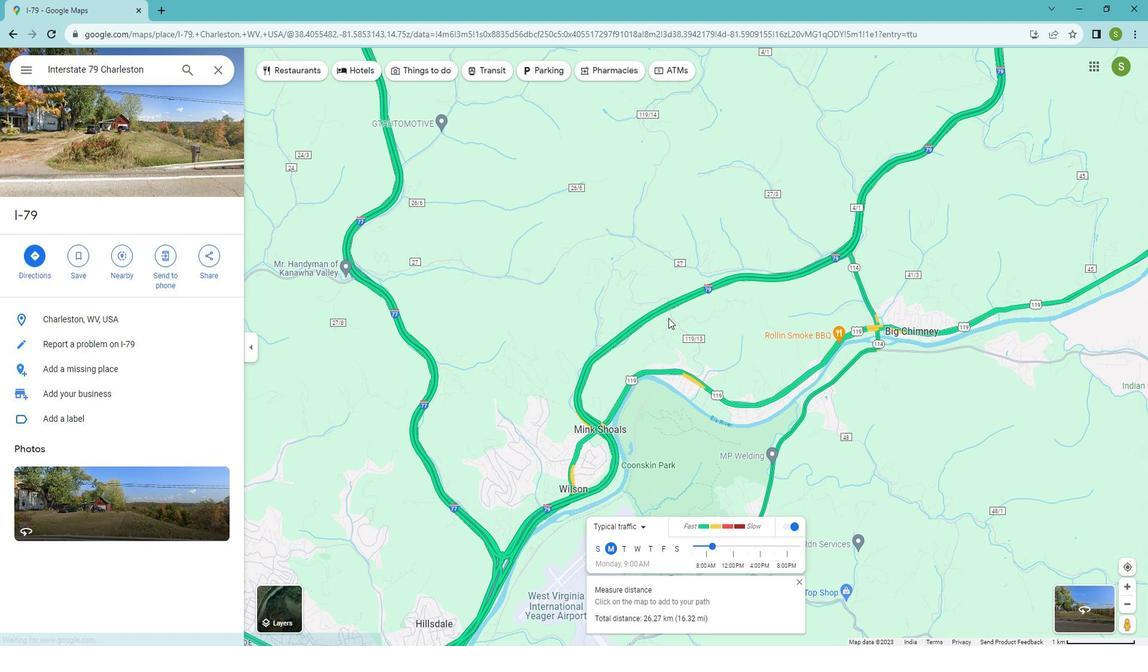 
Action: Mouse scrolled (692, 326) with delta (0, 0)
Screenshot: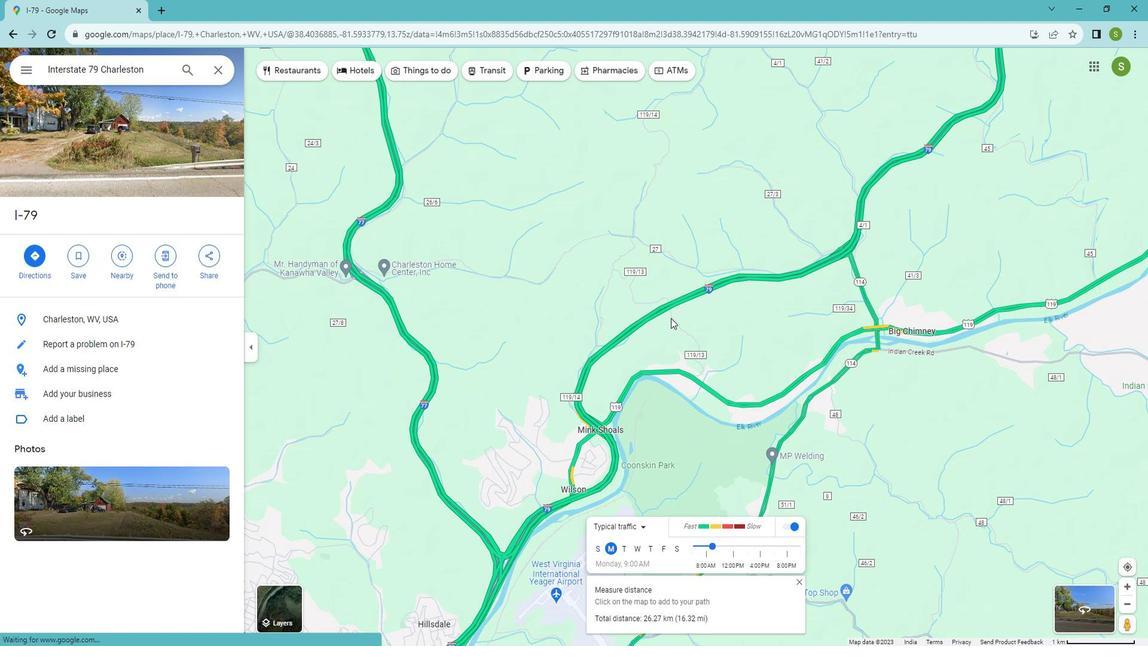 
Action: Mouse scrolled (692, 326) with delta (0, 0)
Screenshot: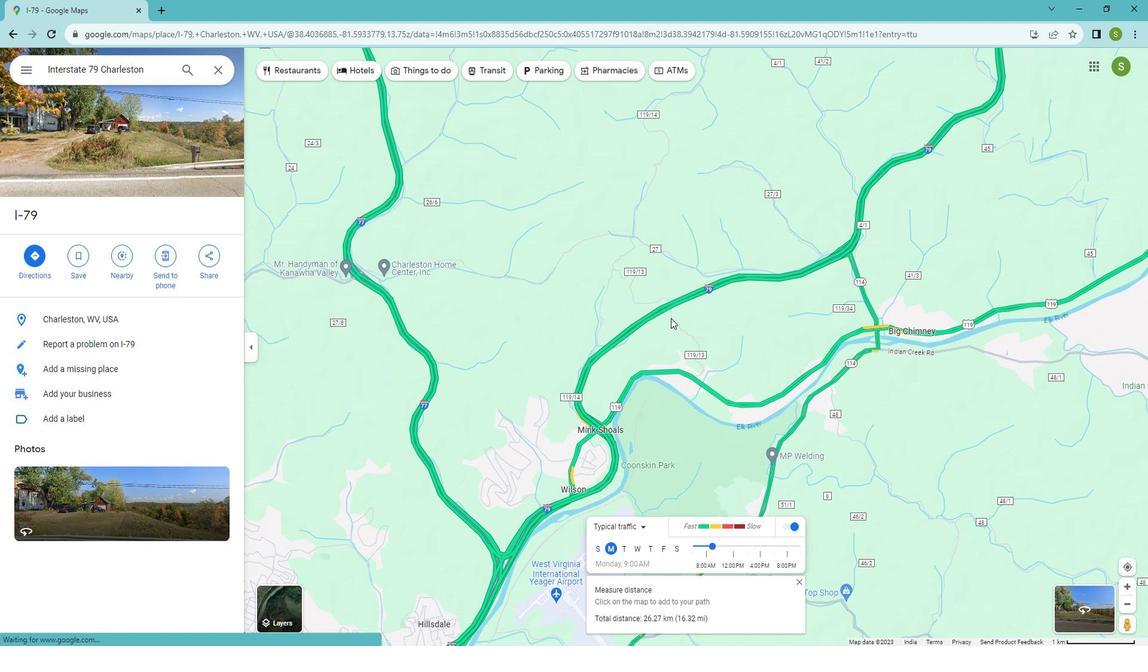 
Action: Mouse moved to (703, 326)
Screenshot: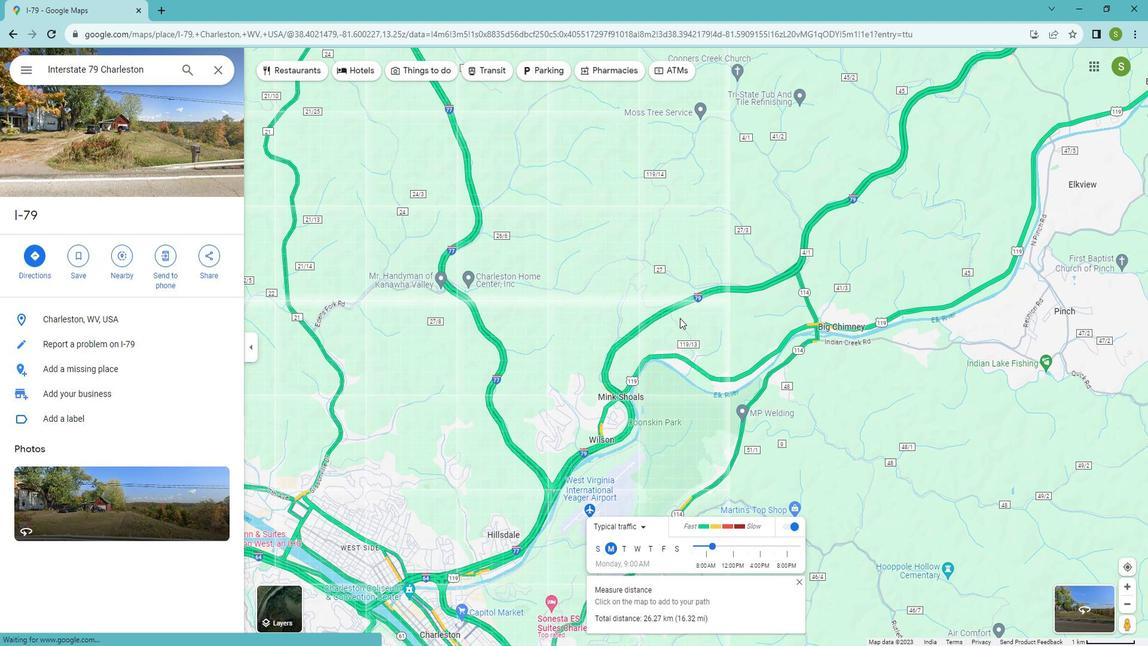 
Action: Mouse scrolled (703, 325) with delta (0, 0)
Screenshot: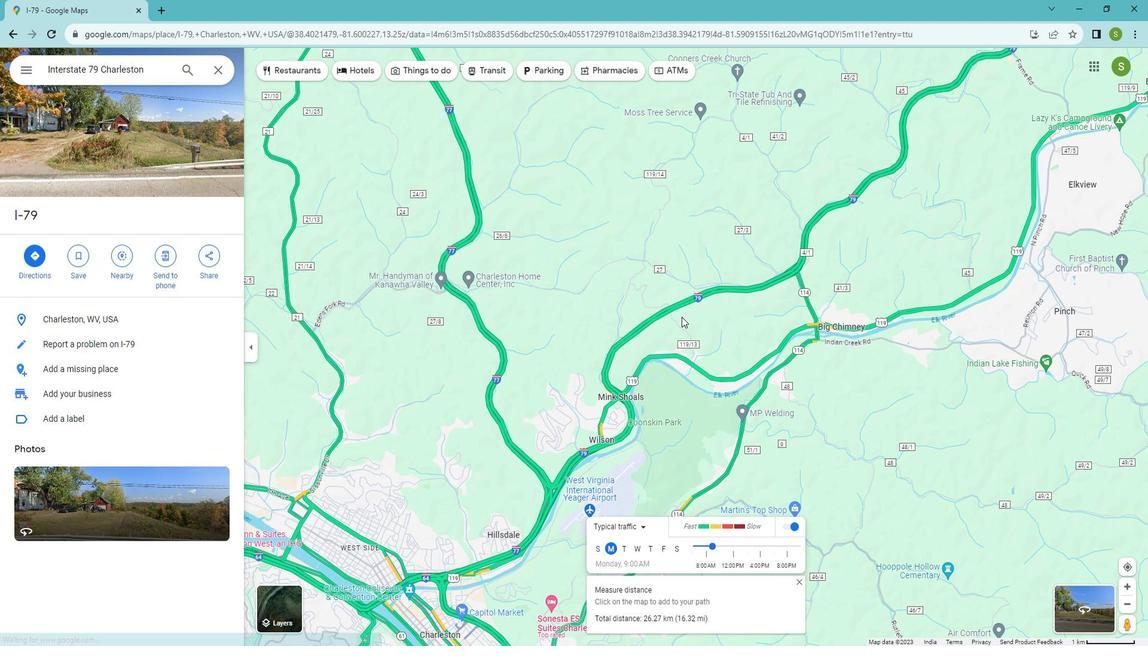 
Action: Mouse scrolled (703, 325) with delta (0, 0)
Screenshot: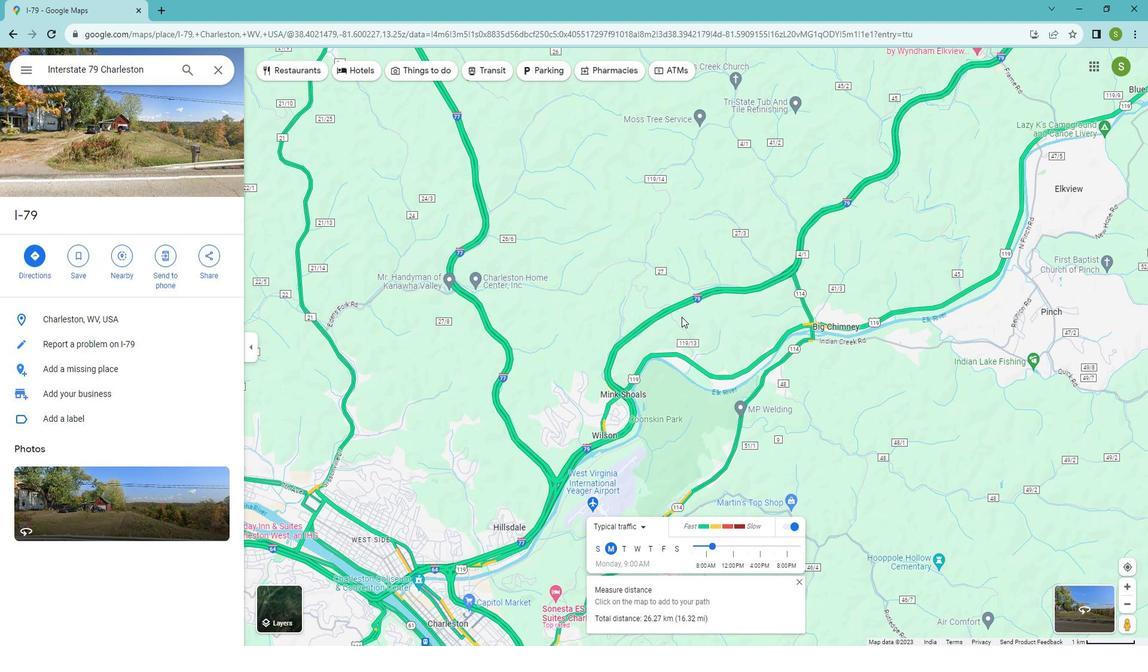 
Action: Mouse scrolled (703, 325) with delta (0, 0)
Screenshot: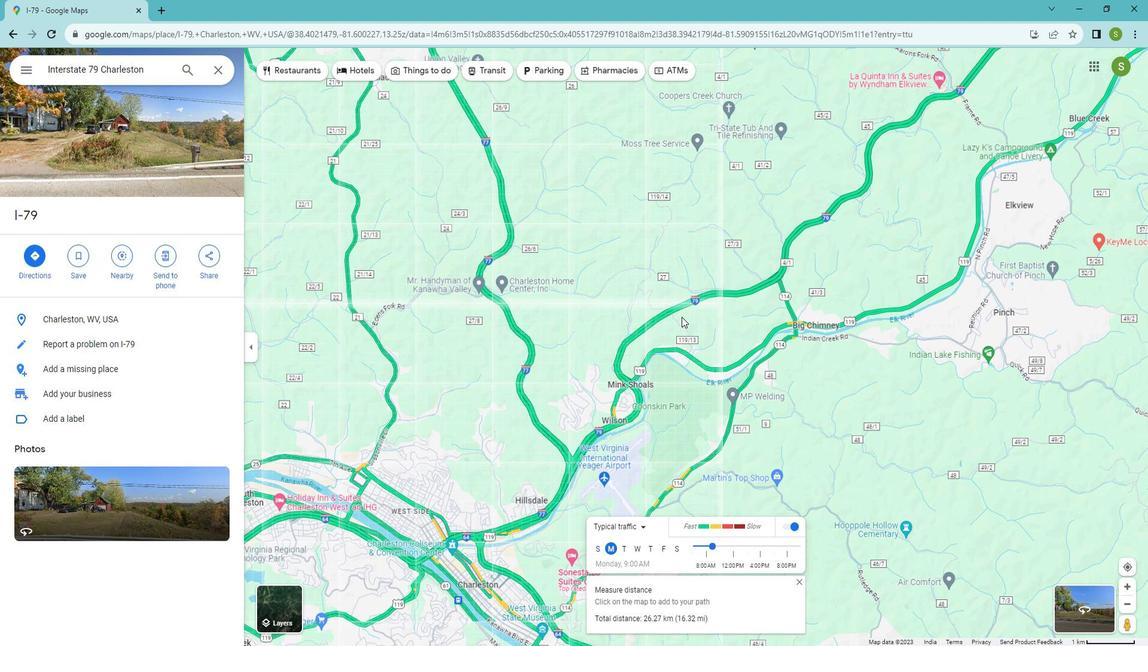 
Action: Mouse moved to (703, 326)
Screenshot: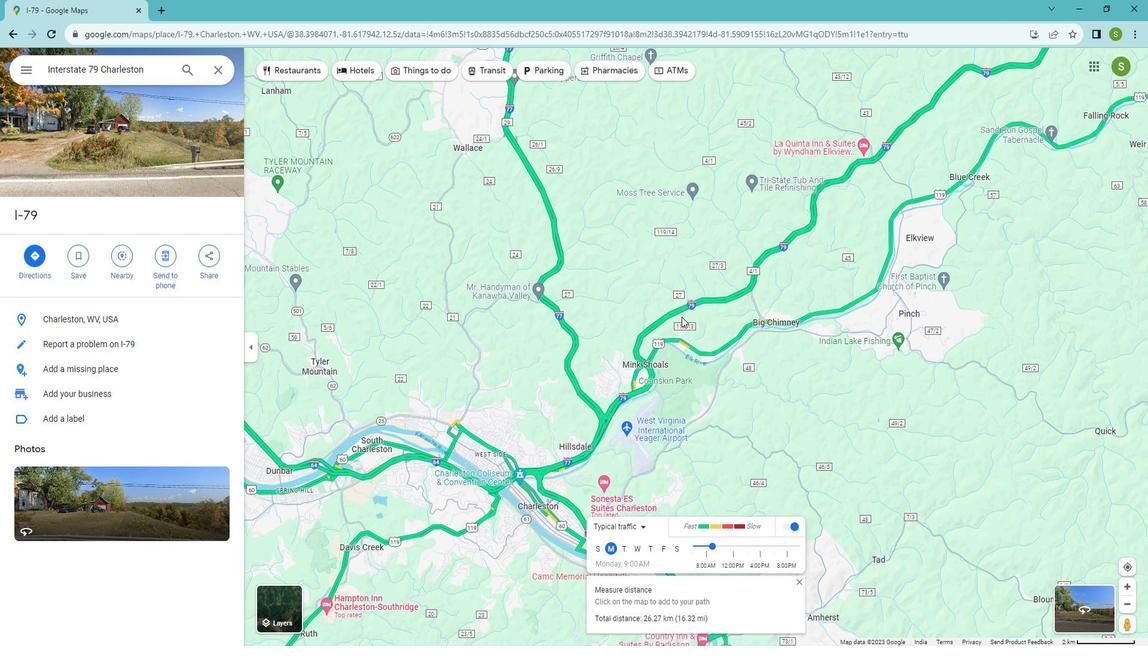 
